 Task: Open Card User Feedback Review in Board Data Visualization Platforms and Tools to Workspace Cybersecurity Services and add a team member Softage.3@softage.net, a label Red, a checklist Solidity Programming, an attachment from your google drive, a color Red and finally, add a card description 'Plan and execute company team-building retreat with a focus on team alignment' and a comment 'Its important to ensure that this task aligns with our overall project goals as it is part of a larger project.'. Add a start date 'Jan 07, 1900' with a due date 'Jan 14, 1900'
Action: Mouse moved to (965, 497)
Screenshot: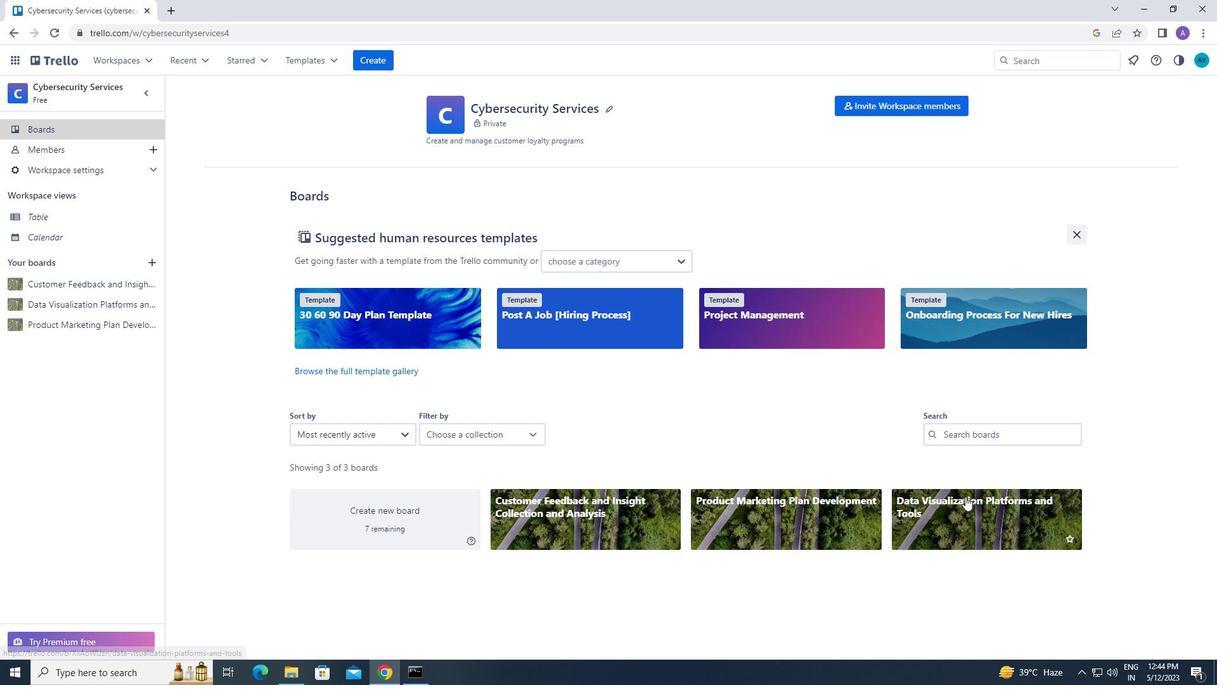 
Action: Mouse pressed left at (965, 497)
Screenshot: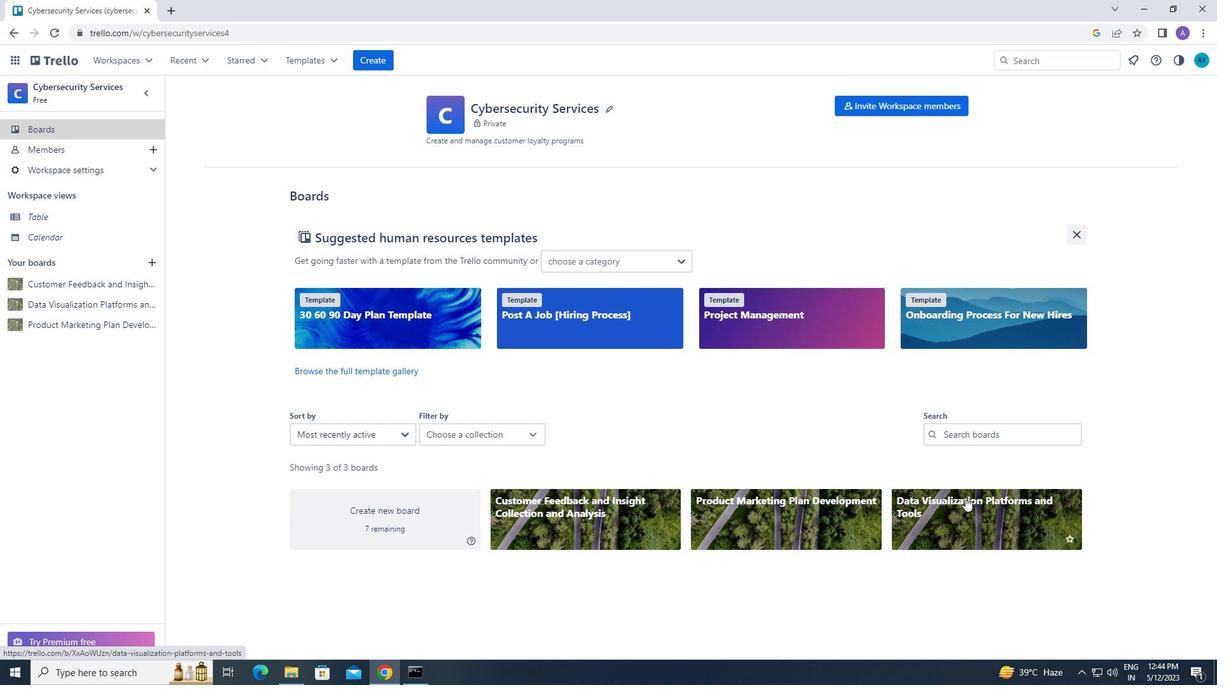
Action: Mouse moved to (620, 157)
Screenshot: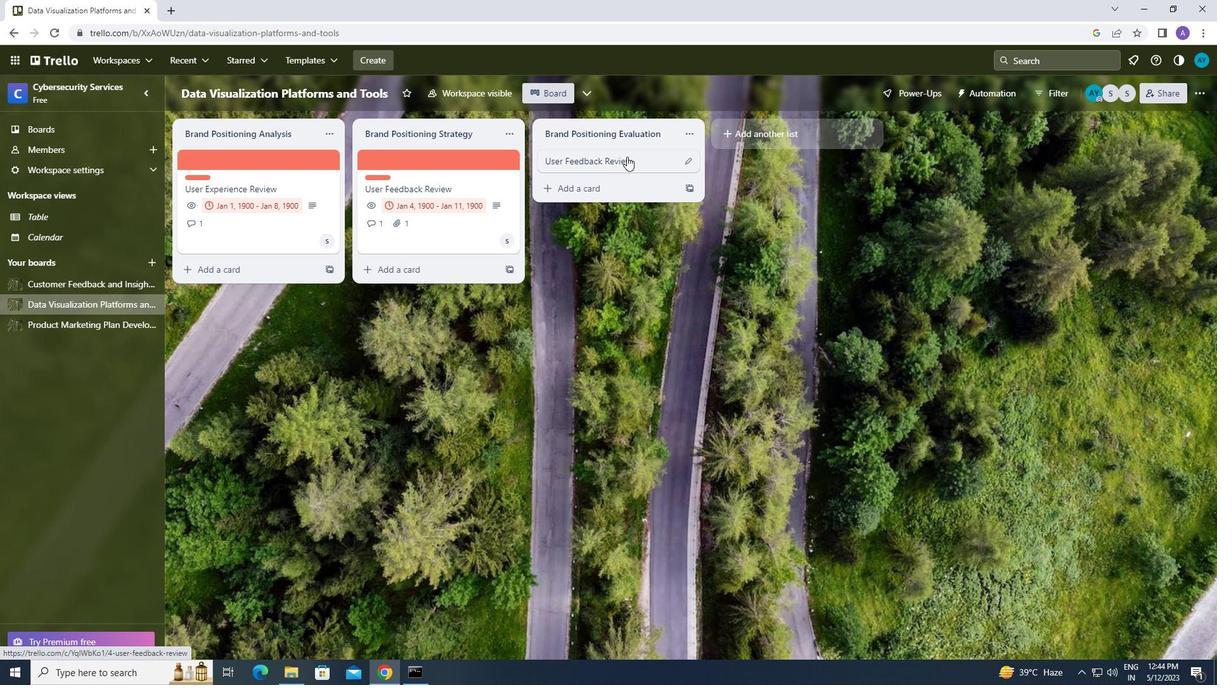 
Action: Mouse pressed left at (620, 157)
Screenshot: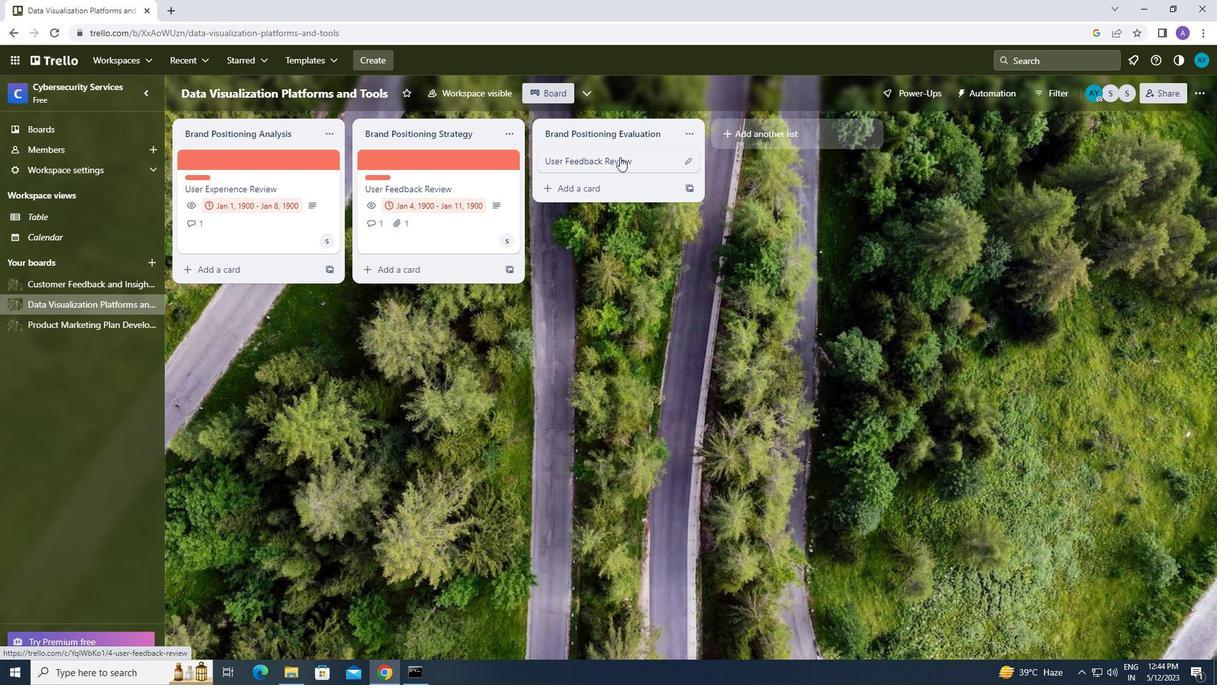 
Action: Mouse moved to (760, 203)
Screenshot: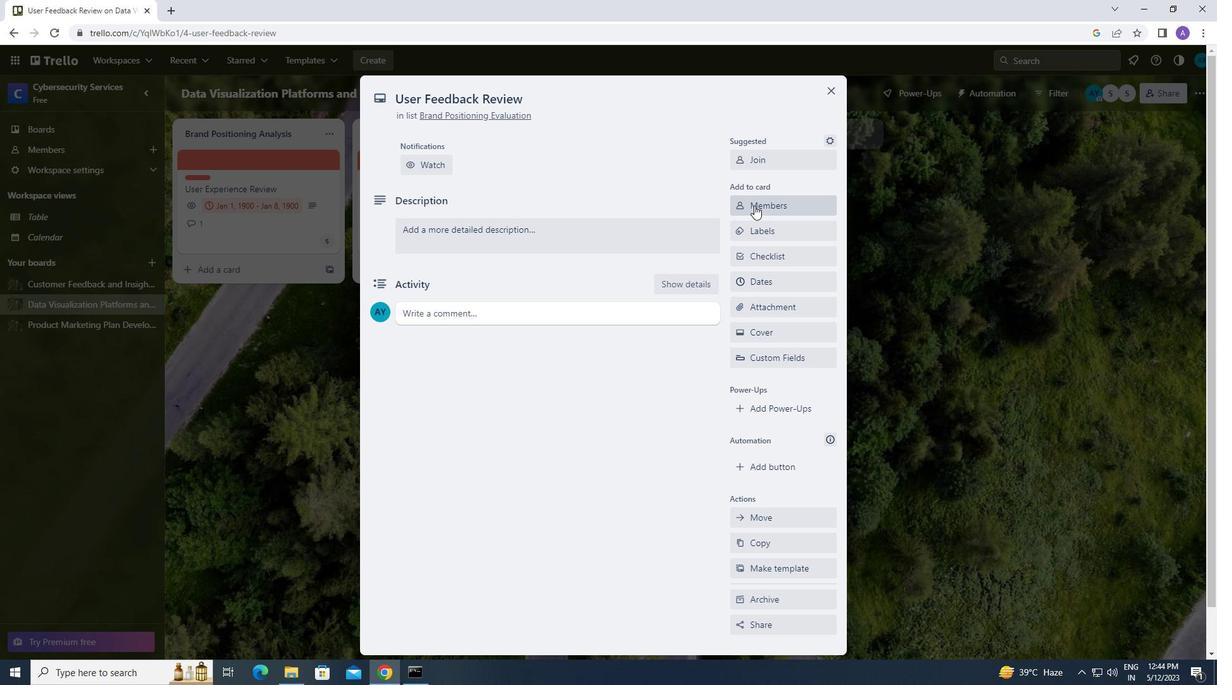 
Action: Mouse pressed left at (760, 203)
Screenshot: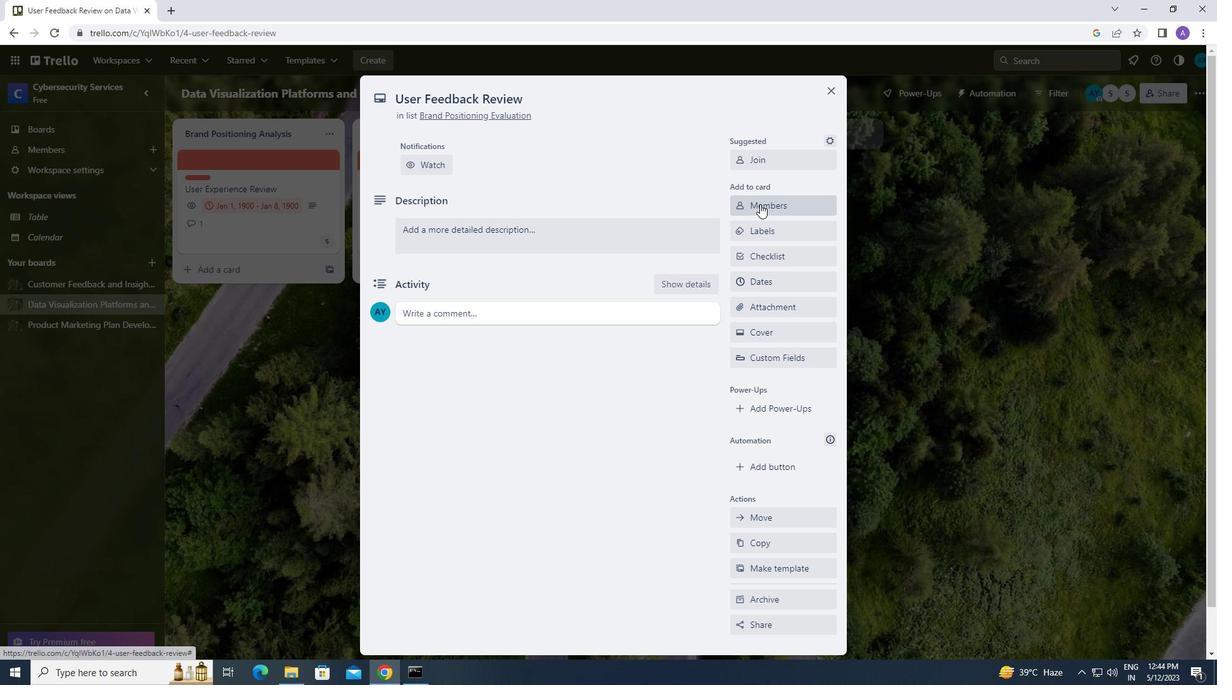 
Action: Mouse moved to (759, 256)
Screenshot: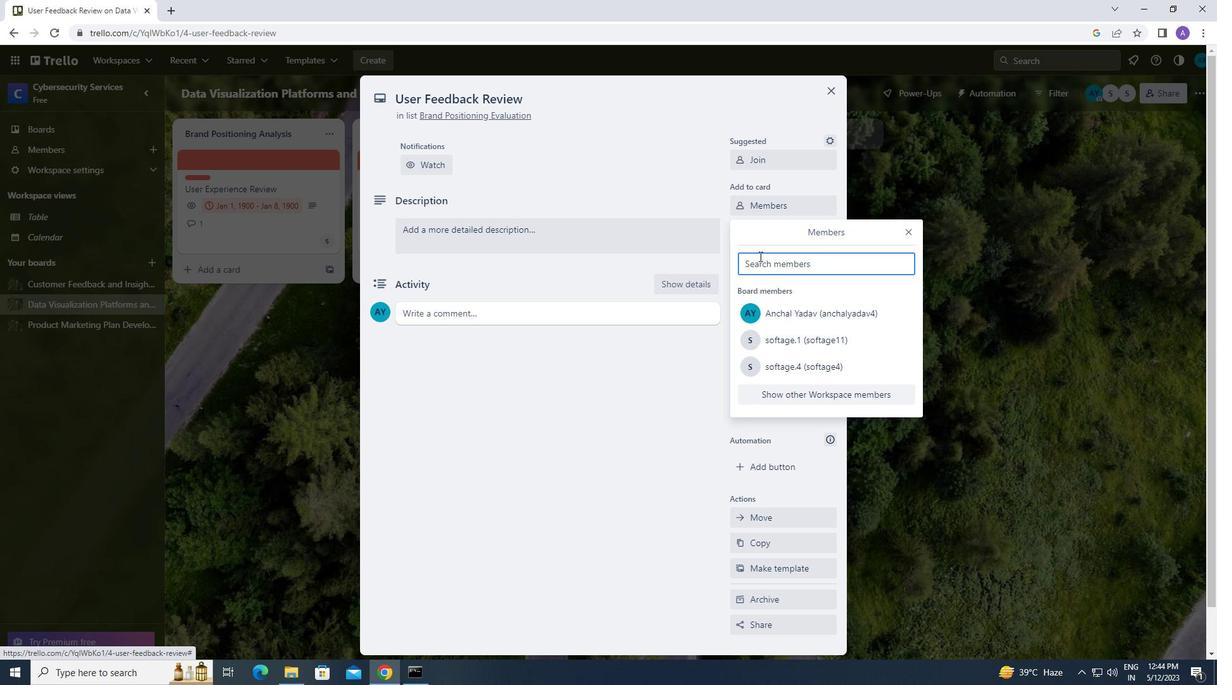 
Action: Mouse pressed left at (759, 256)
Screenshot: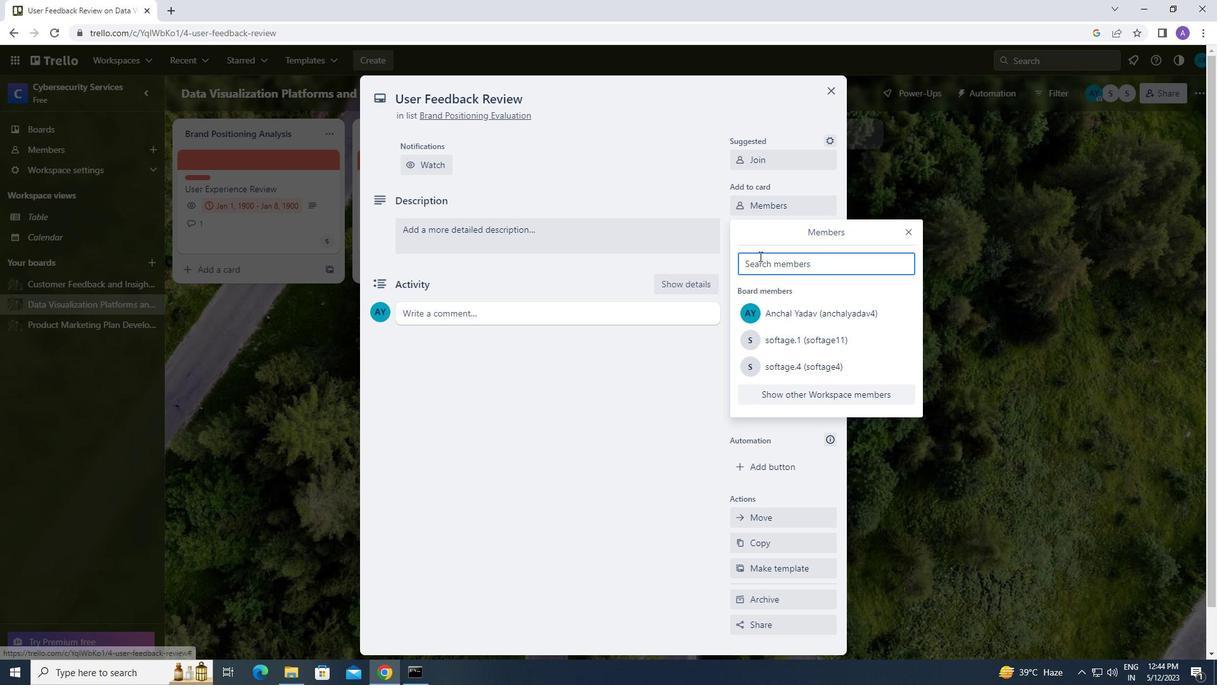 
Action: Key pressed <Key.caps_lock>s<Key.caps_lock><Key.backspace><Key.caps_lock>s<Key.caps_lock><Key.backspace>s<Key.caps_lock>oftage.3<Key.shift_r>2<Key.backspace><Key.shift_r>@softage.net
Screenshot: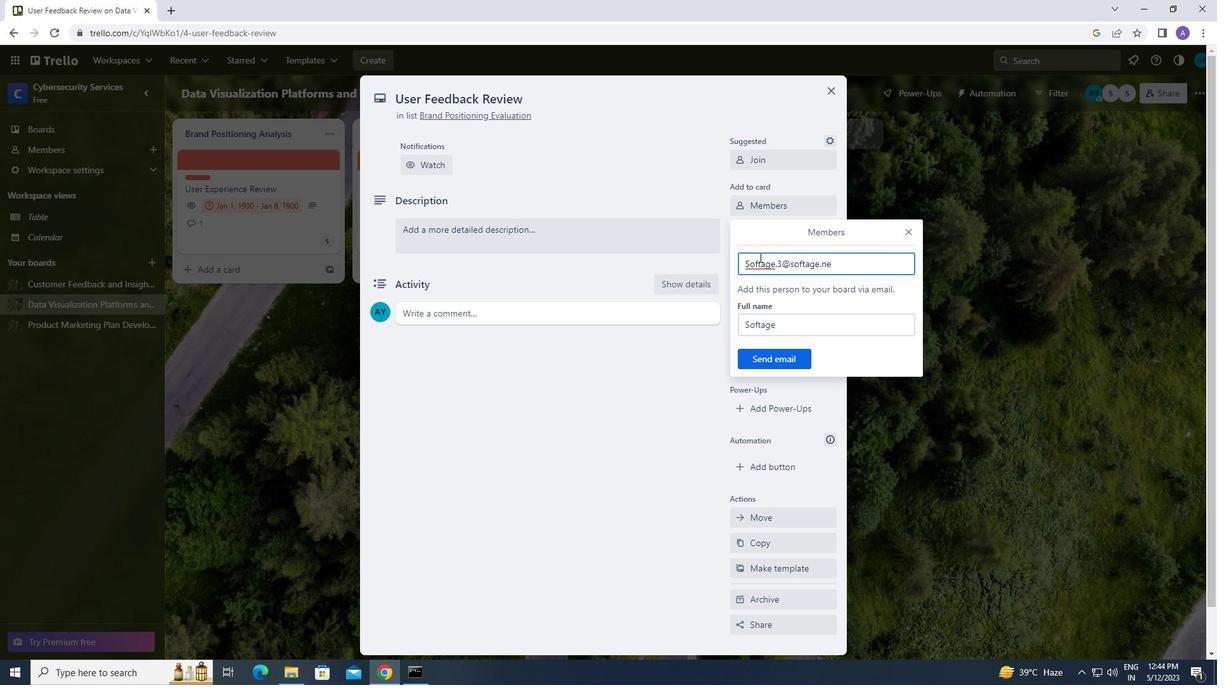 
Action: Mouse moved to (773, 357)
Screenshot: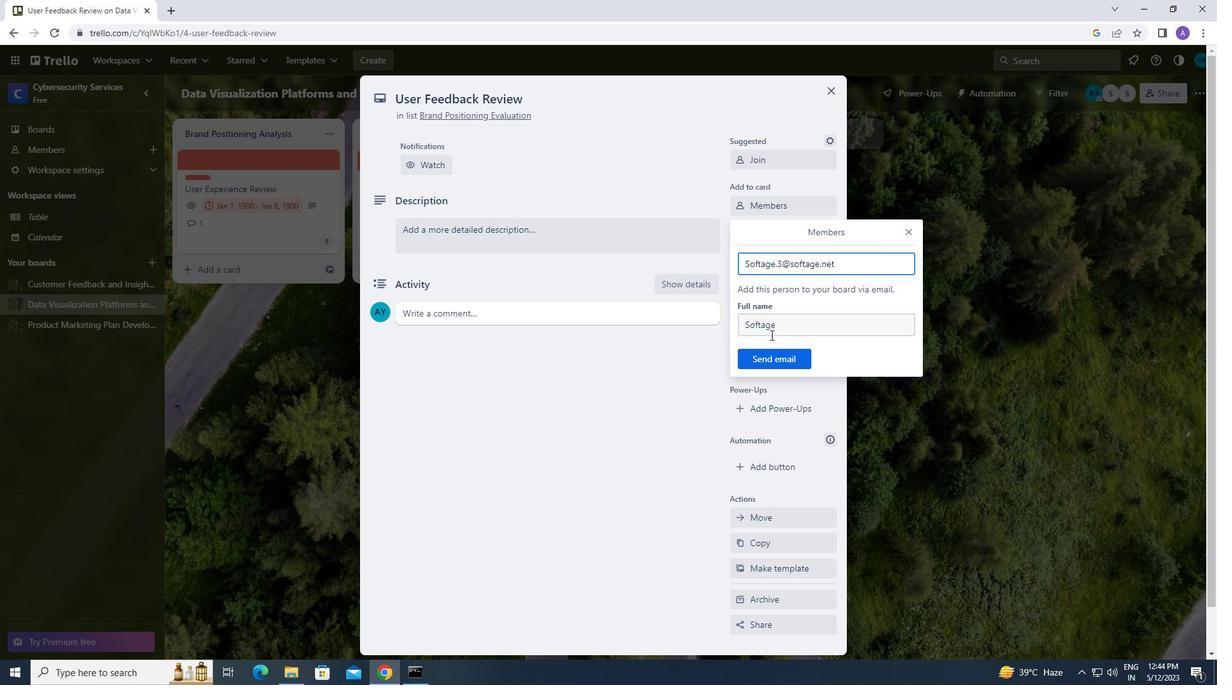 
Action: Mouse pressed left at (773, 357)
Screenshot: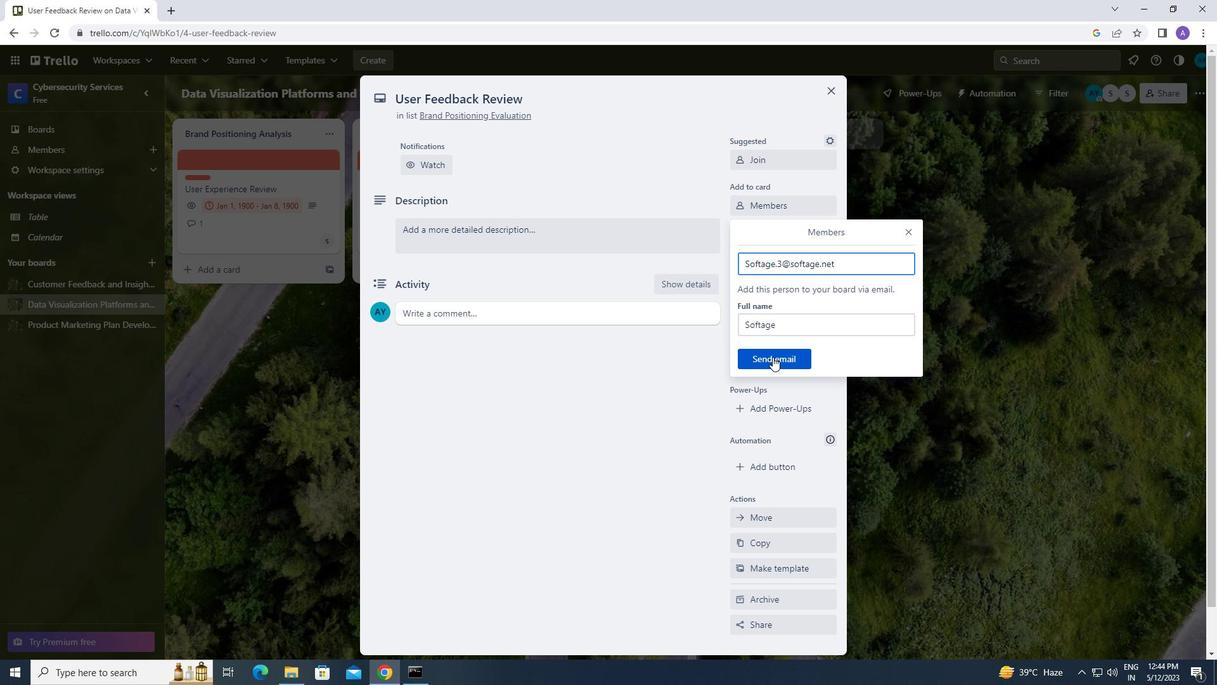 
Action: Mouse moved to (777, 230)
Screenshot: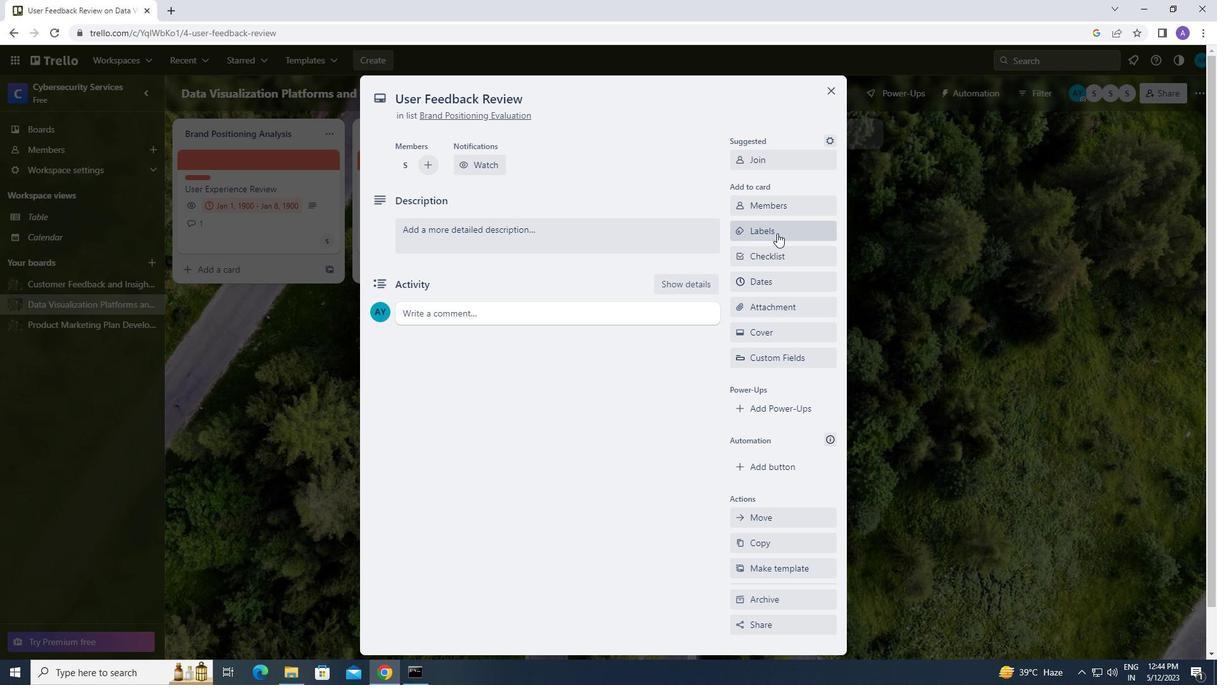 
Action: Mouse pressed left at (777, 230)
Screenshot: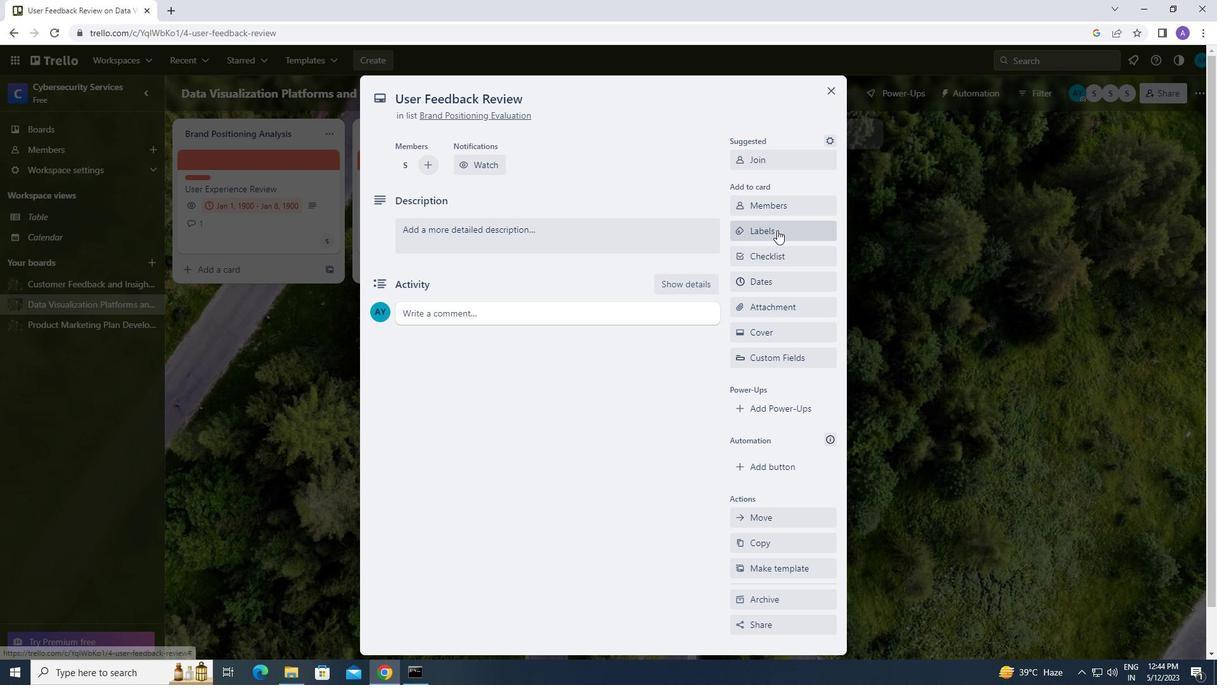 
Action: Mouse moved to (795, 485)
Screenshot: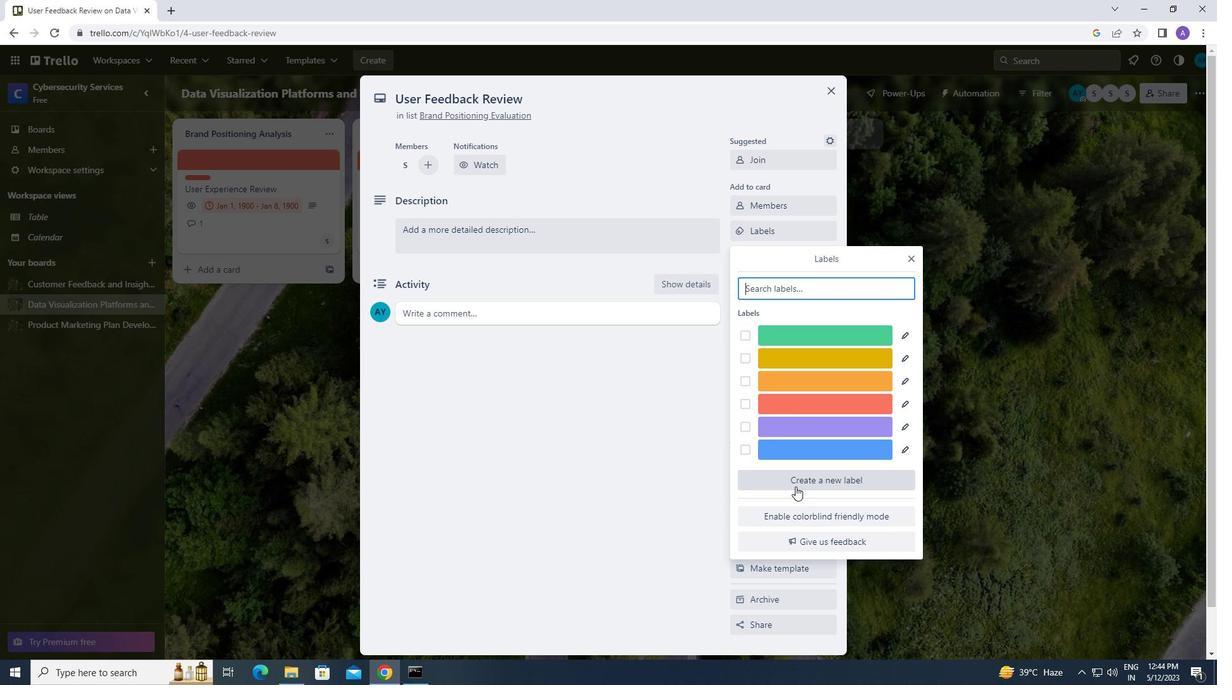 
Action: Mouse pressed left at (795, 485)
Screenshot: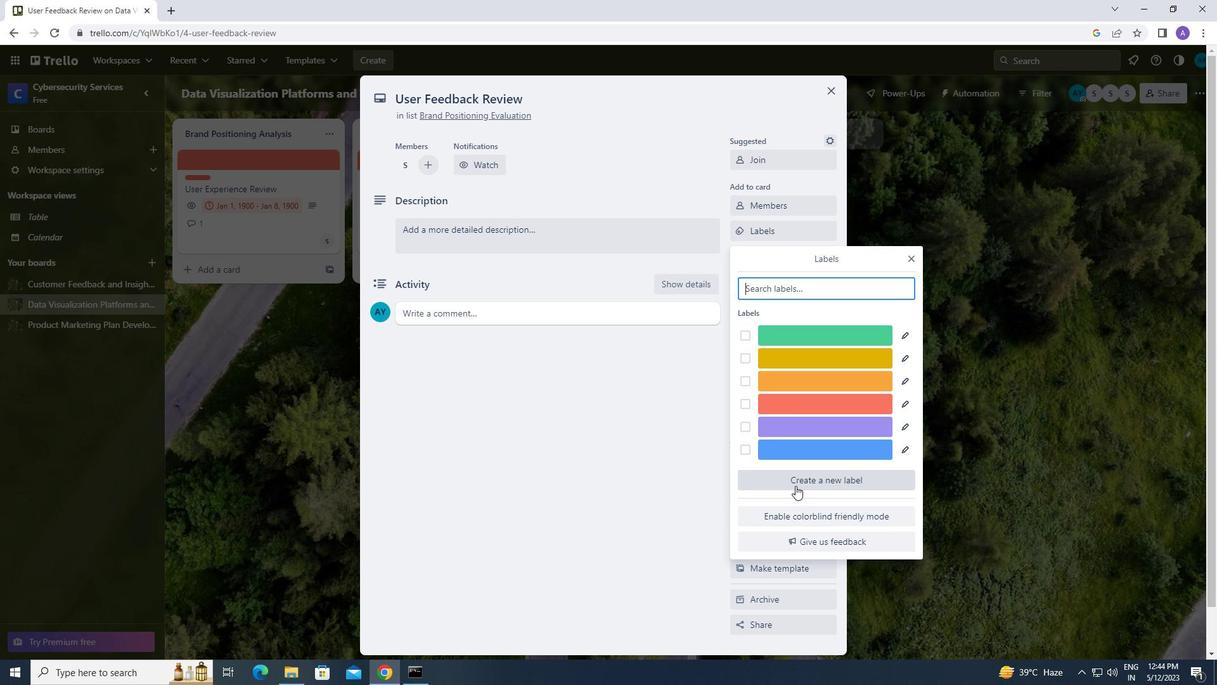 
Action: Mouse moved to (860, 443)
Screenshot: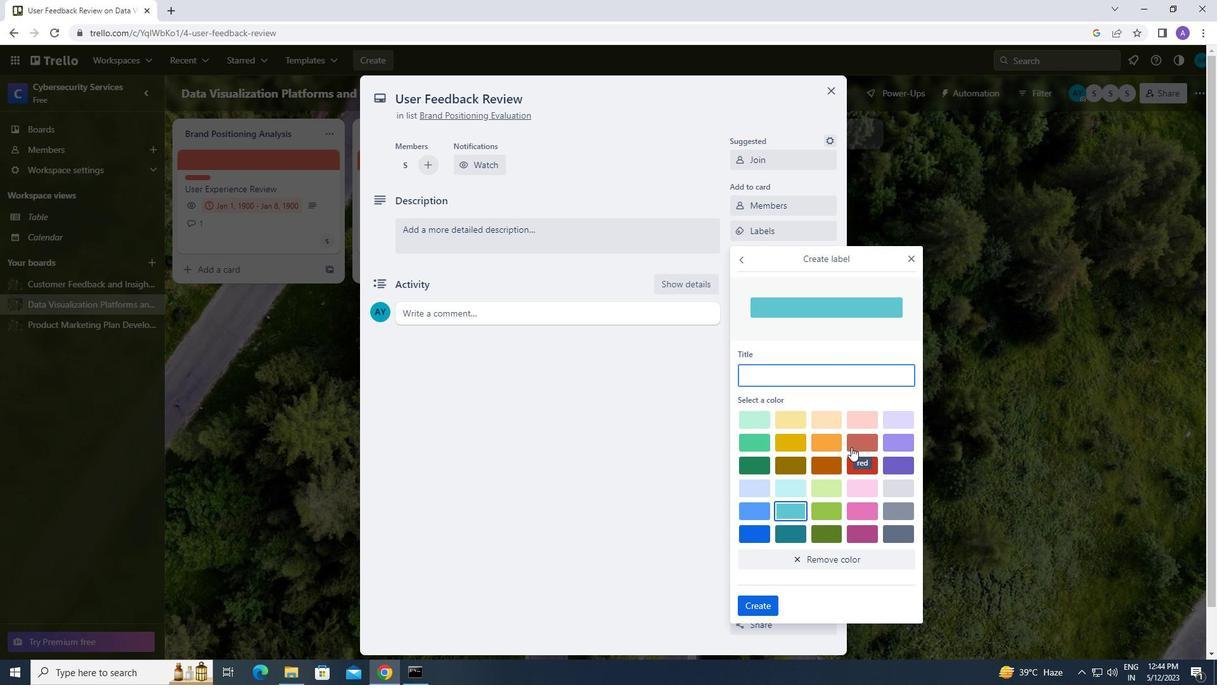 
Action: Mouse pressed left at (860, 443)
Screenshot: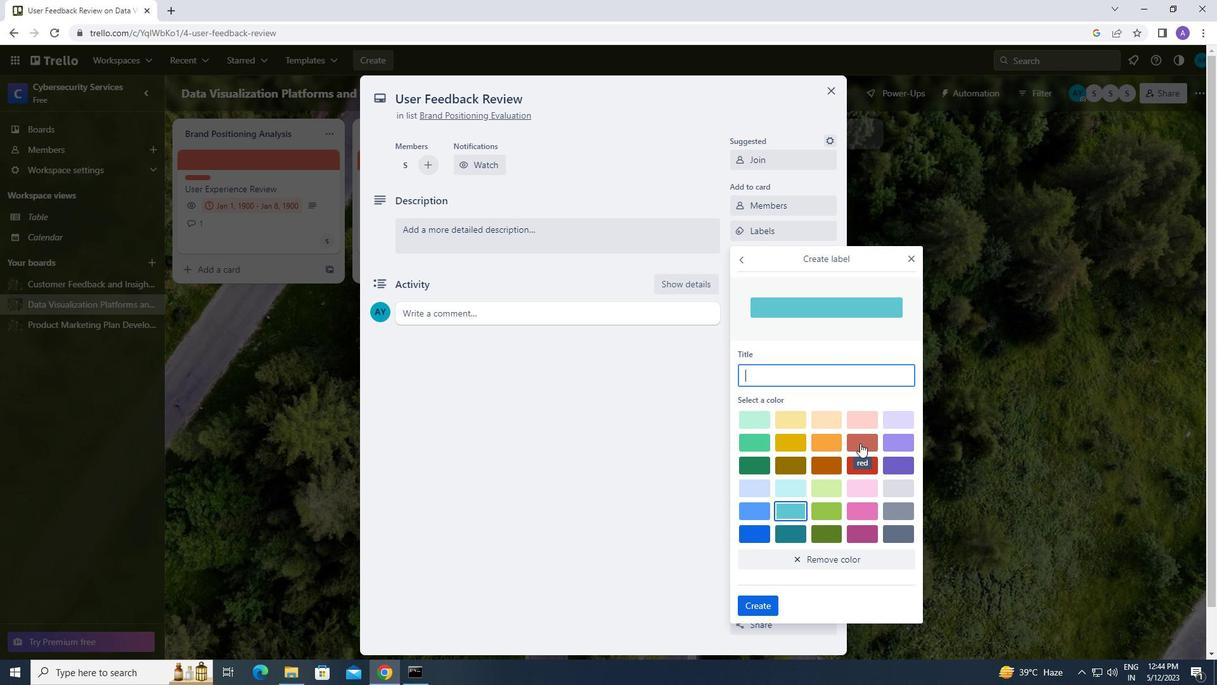 
Action: Mouse moved to (757, 599)
Screenshot: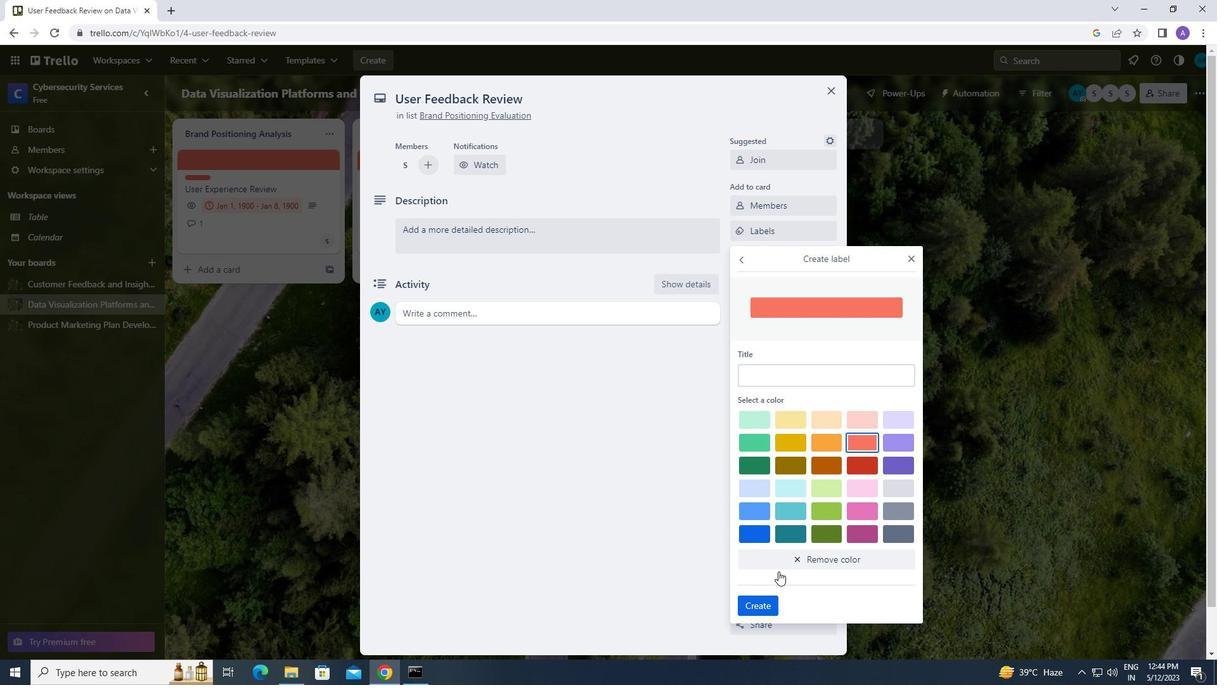 
Action: Mouse pressed left at (757, 599)
Screenshot: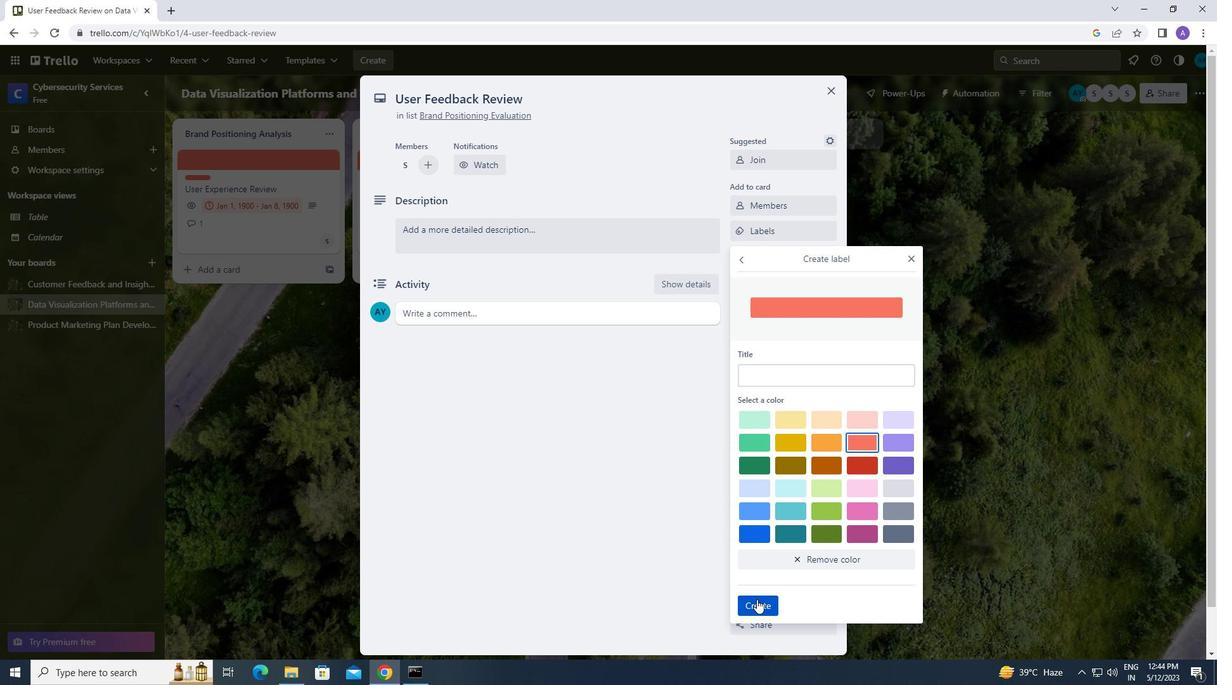 
Action: Mouse moved to (918, 254)
Screenshot: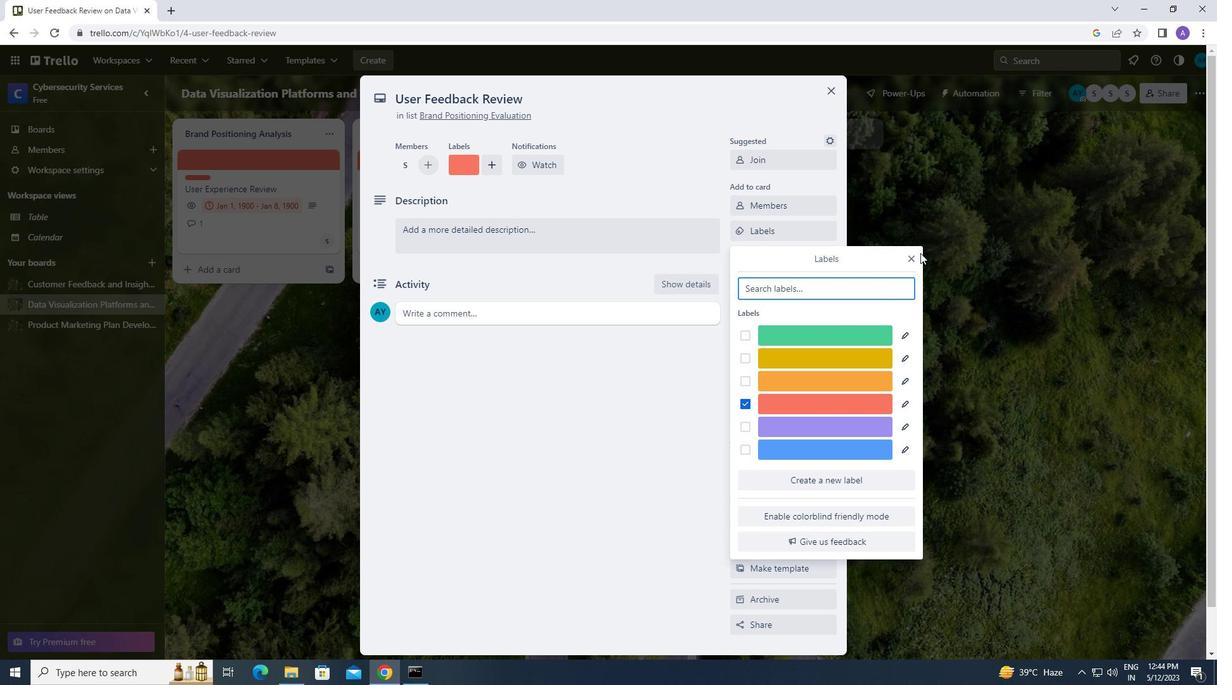 
Action: Mouse pressed left at (918, 254)
Screenshot: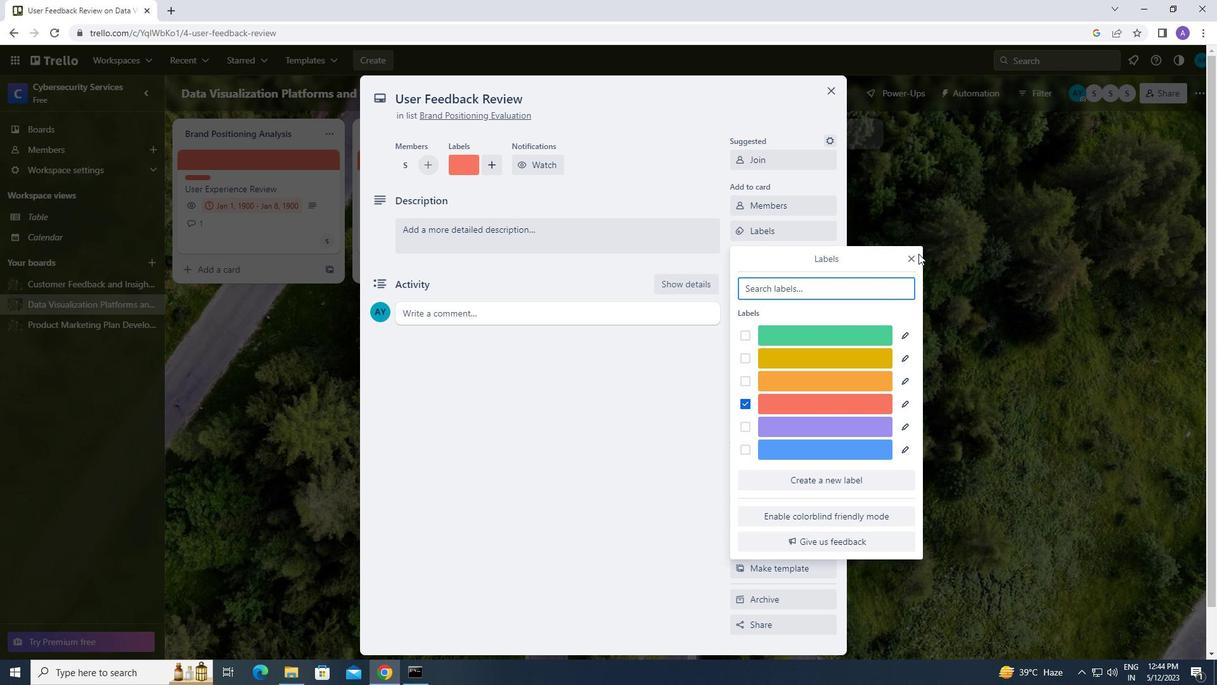 
Action: Mouse moved to (906, 257)
Screenshot: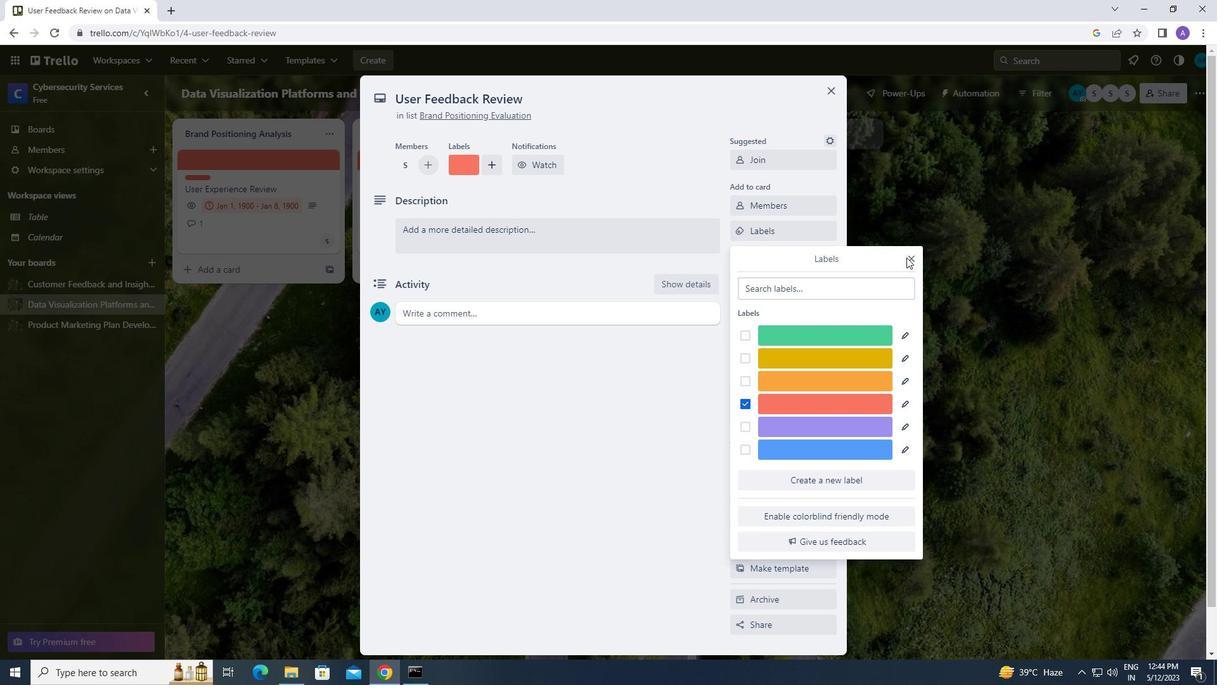 
Action: Mouse pressed left at (906, 257)
Screenshot: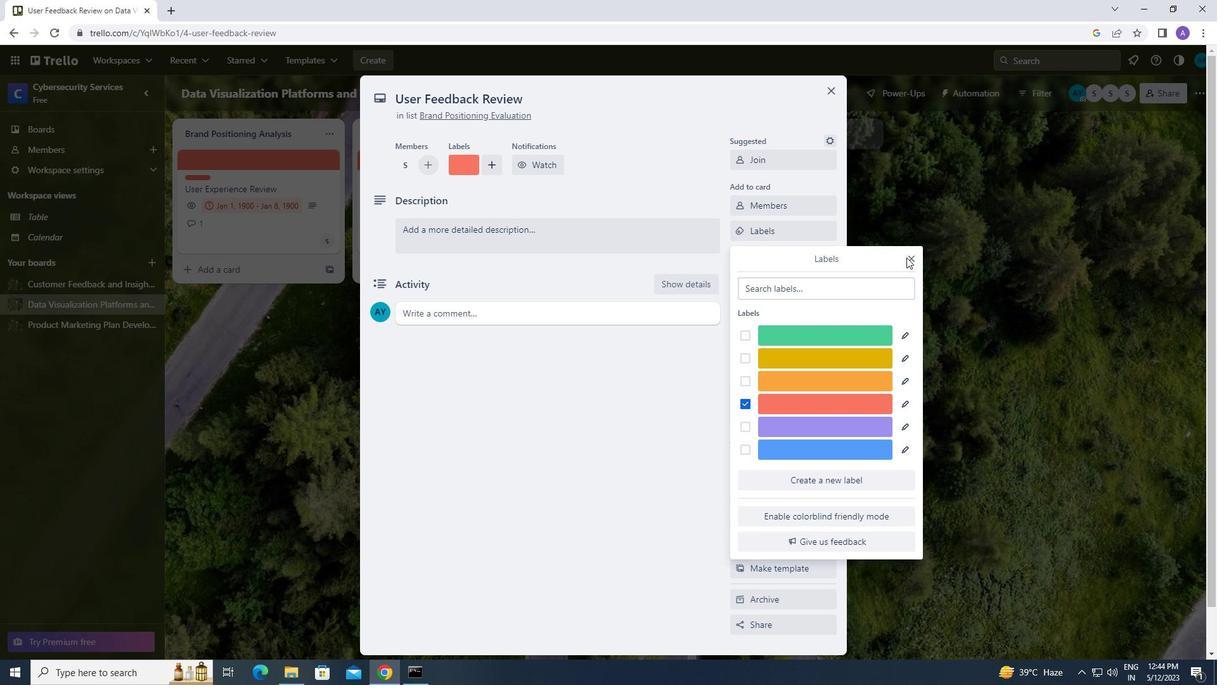 
Action: Mouse moved to (913, 255)
Screenshot: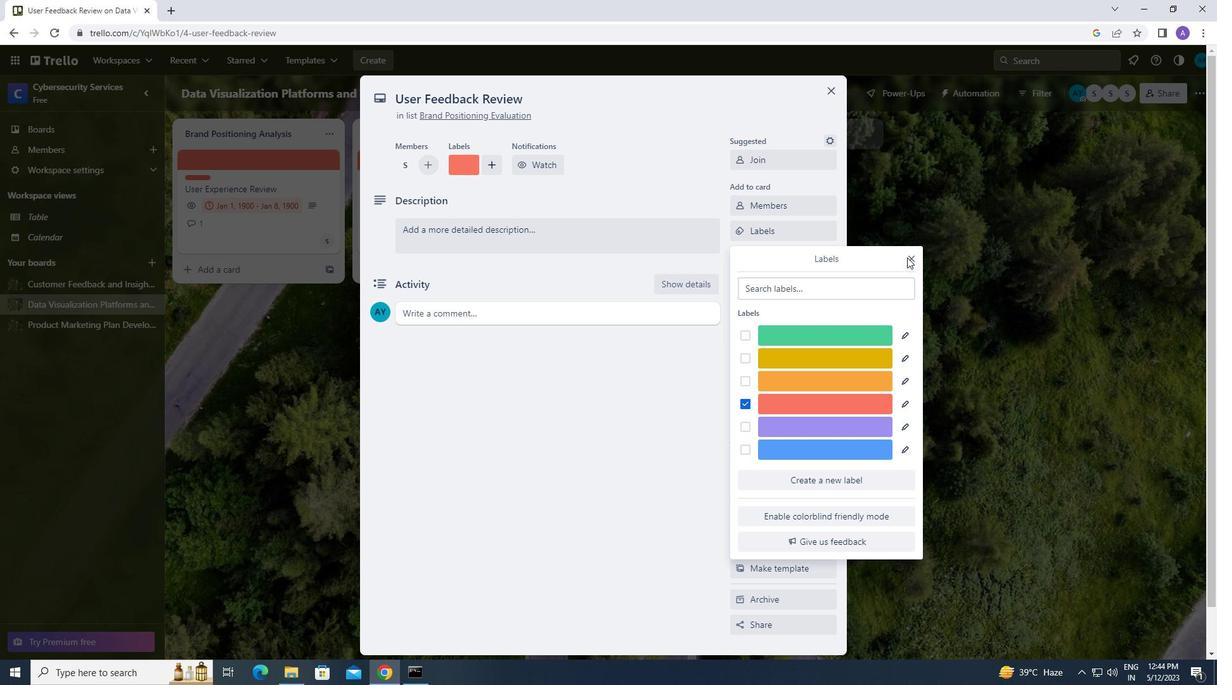 
Action: Mouse pressed left at (913, 255)
Screenshot: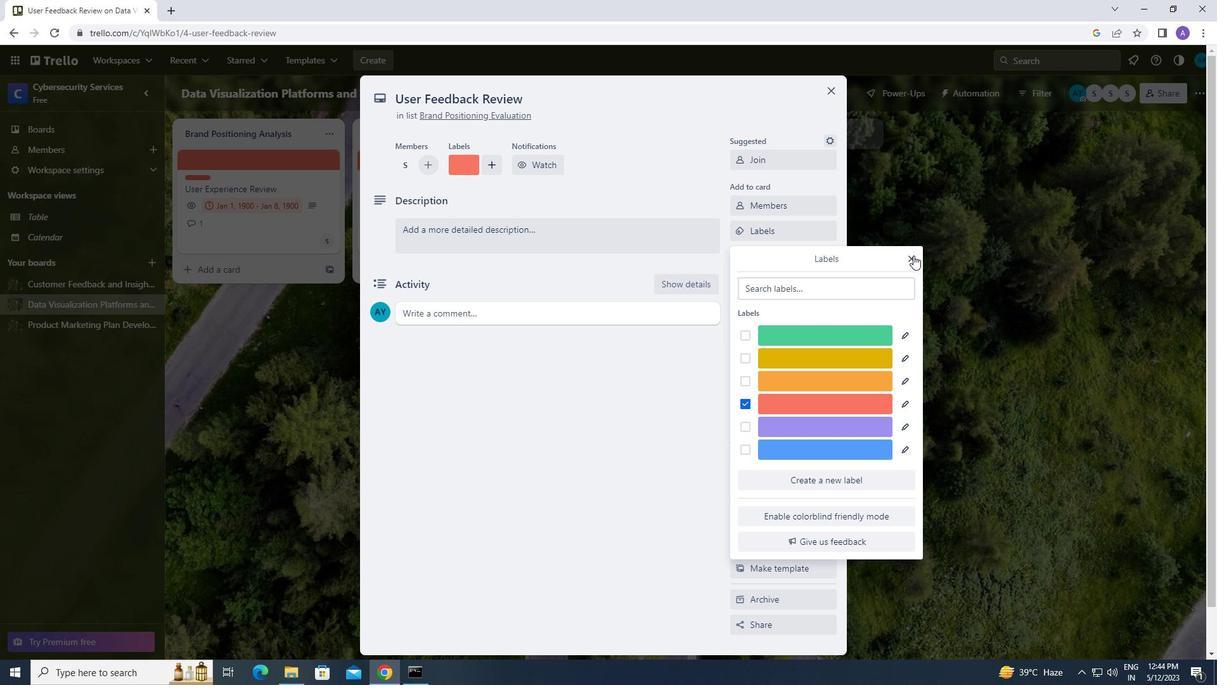 
Action: Mouse moved to (789, 253)
Screenshot: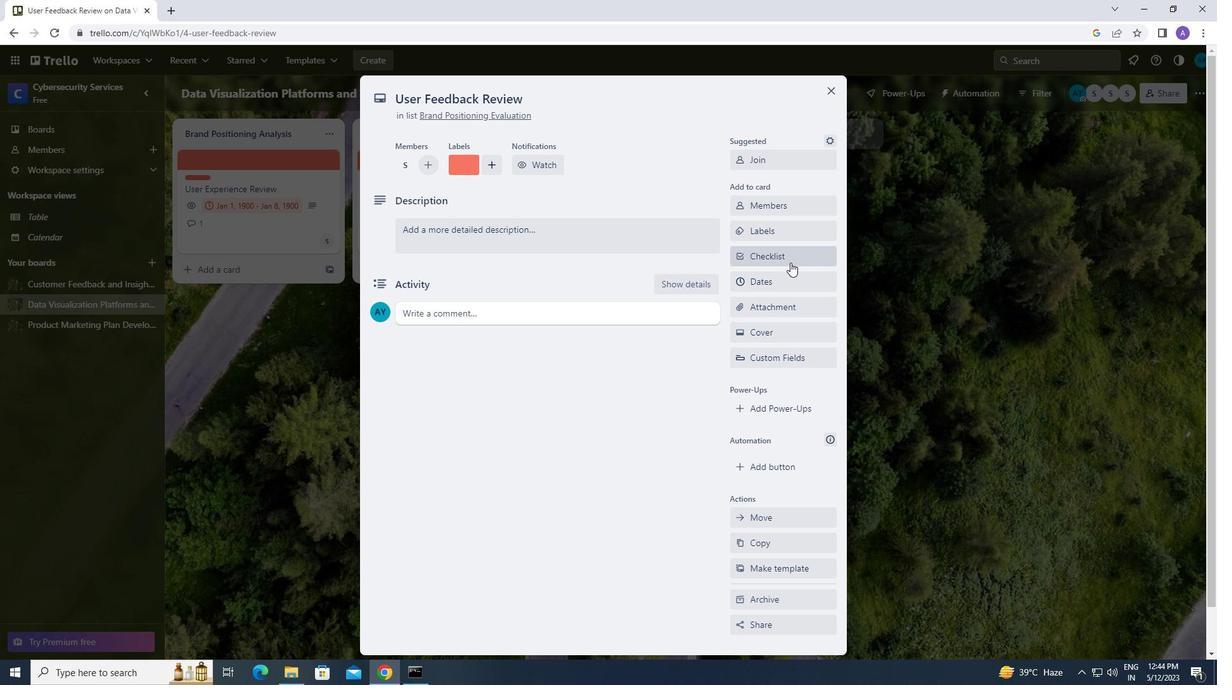 
Action: Mouse pressed left at (789, 253)
Screenshot: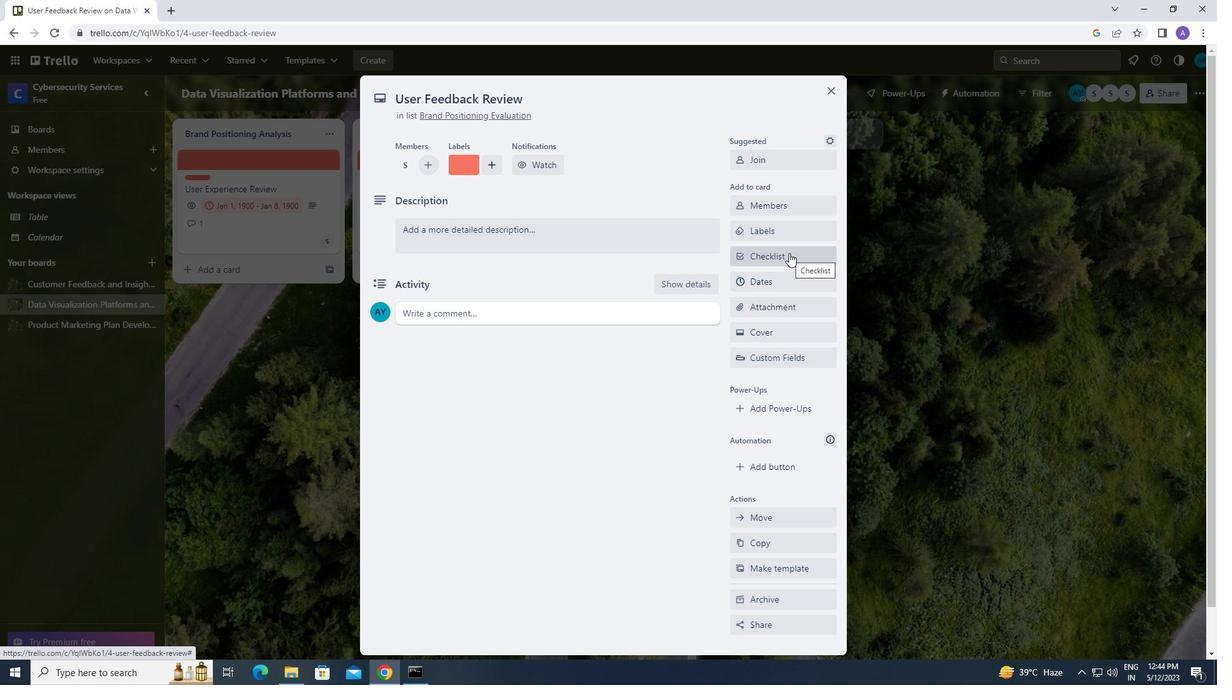 
Action: Mouse moved to (785, 332)
Screenshot: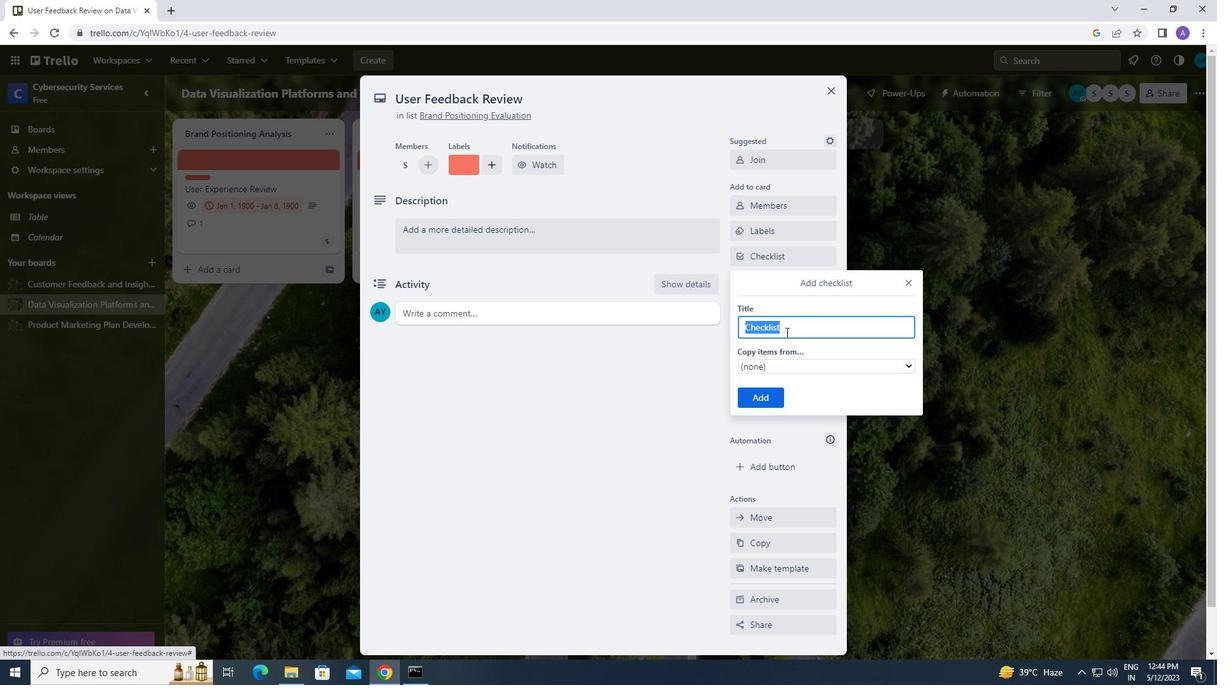 
Action: Key pressed <Key.caps_lock>s<Key.caps_lock>olidity<Key.space><Key.caps_lock>p<Key.caps_lock>rogramming
Screenshot: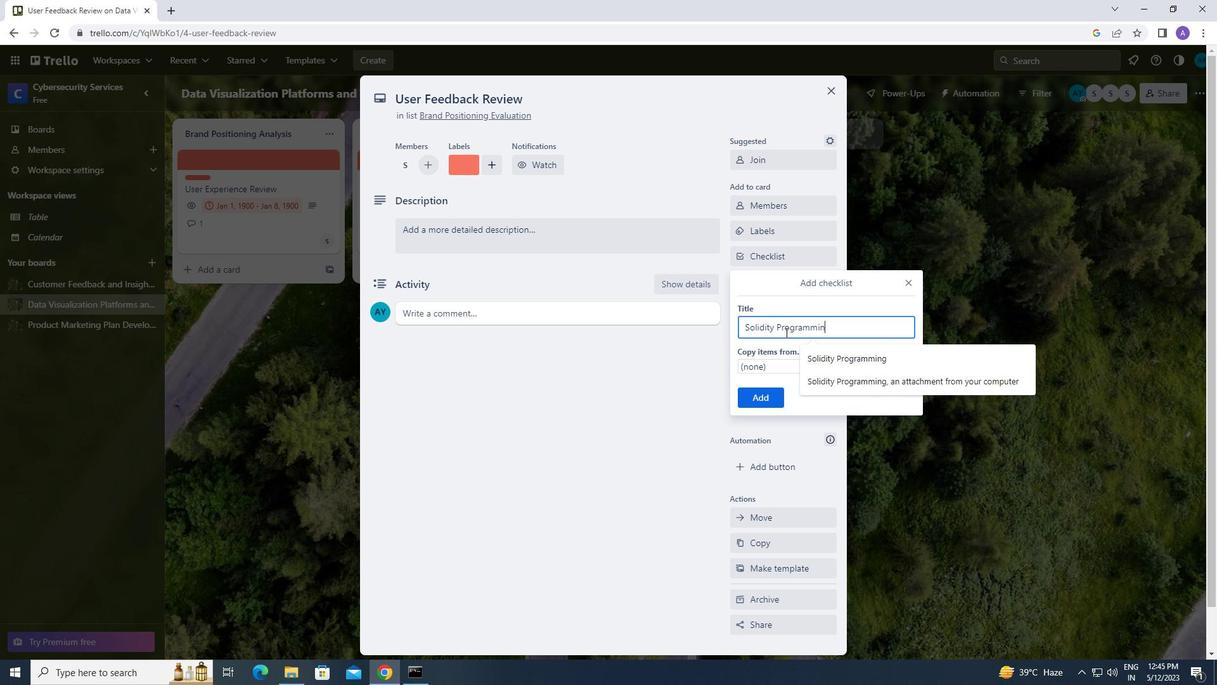 
Action: Mouse moved to (765, 395)
Screenshot: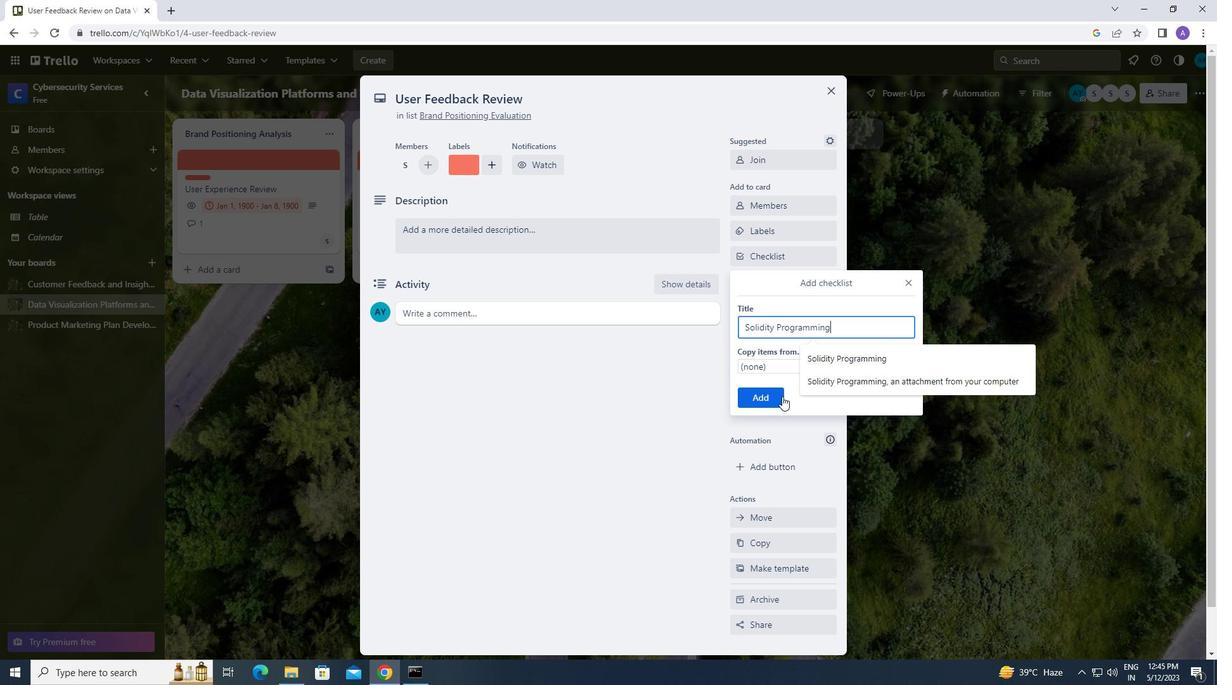 
Action: Mouse pressed left at (765, 395)
Screenshot: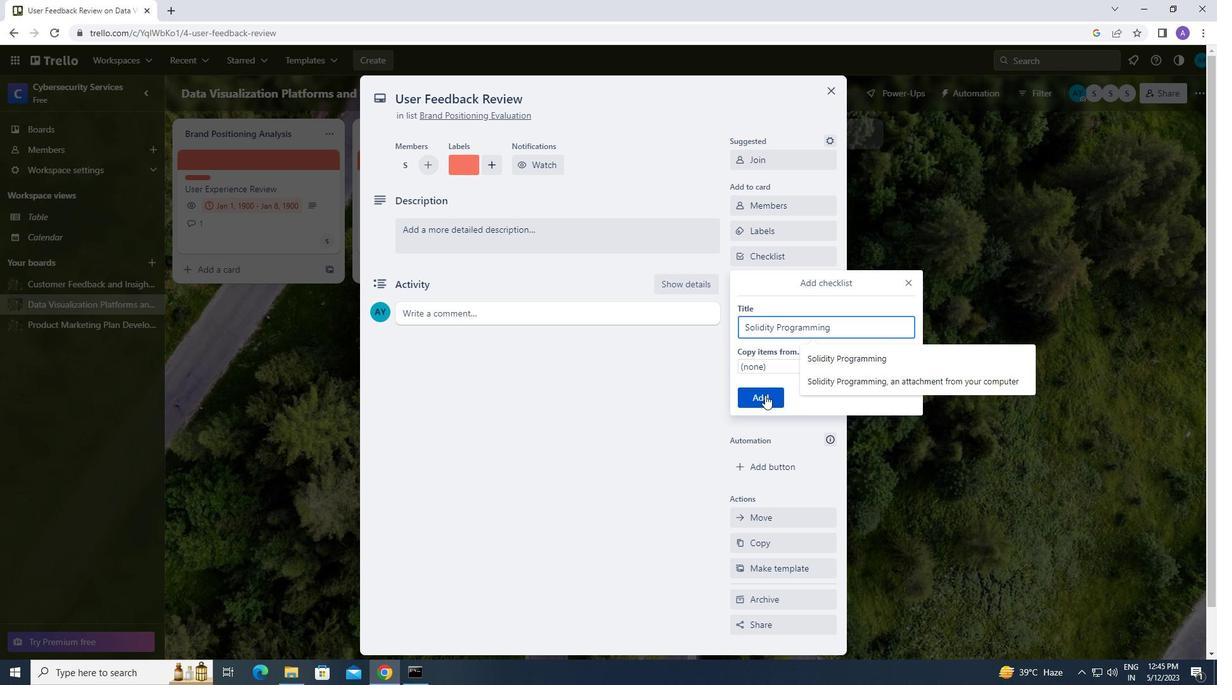 
Action: Mouse moved to (793, 287)
Screenshot: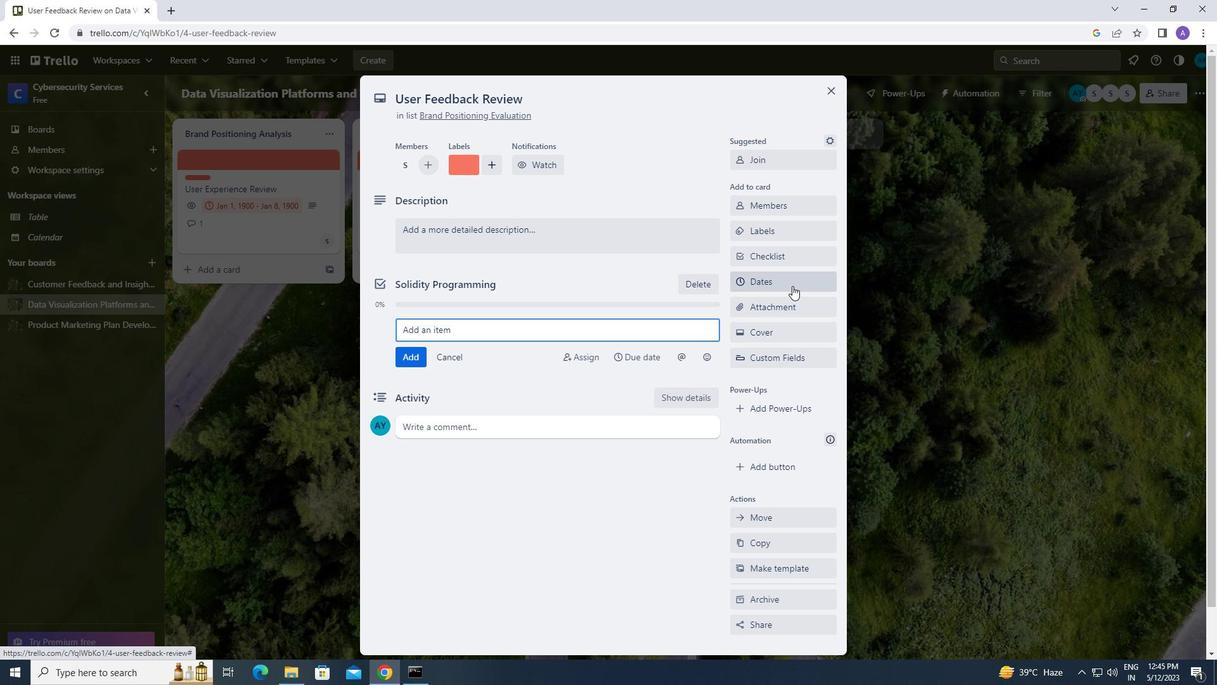 
Action: Mouse pressed left at (793, 287)
Screenshot: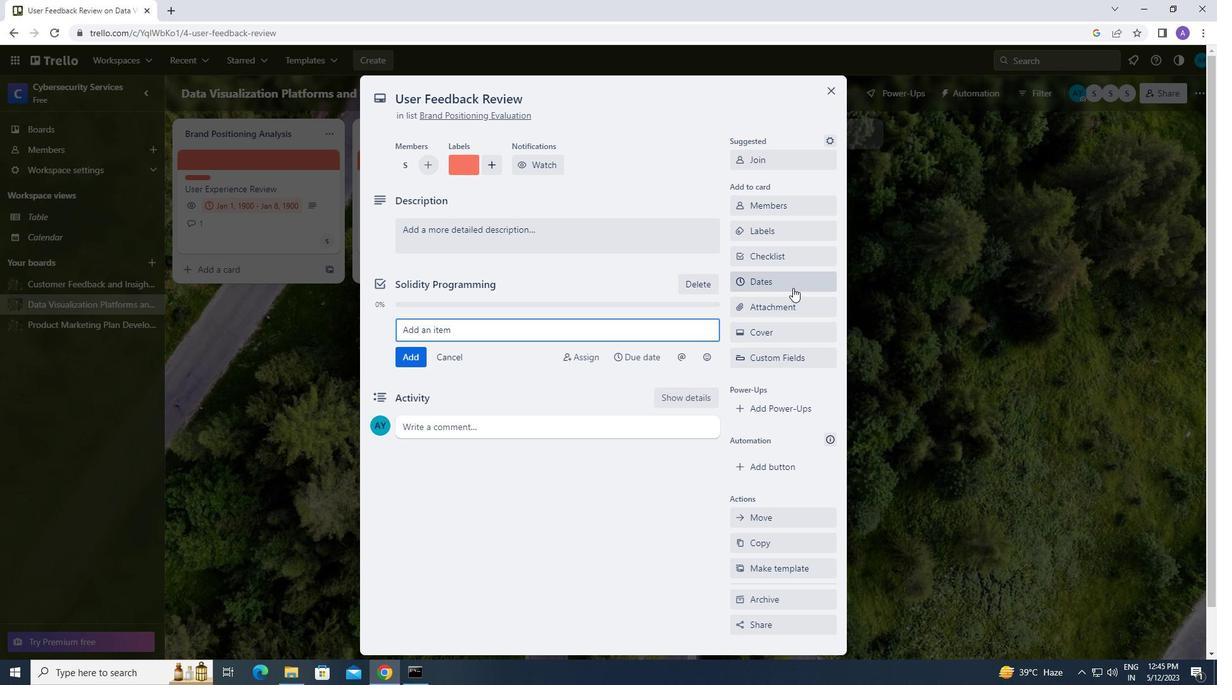 
Action: Mouse moved to (966, 468)
Screenshot: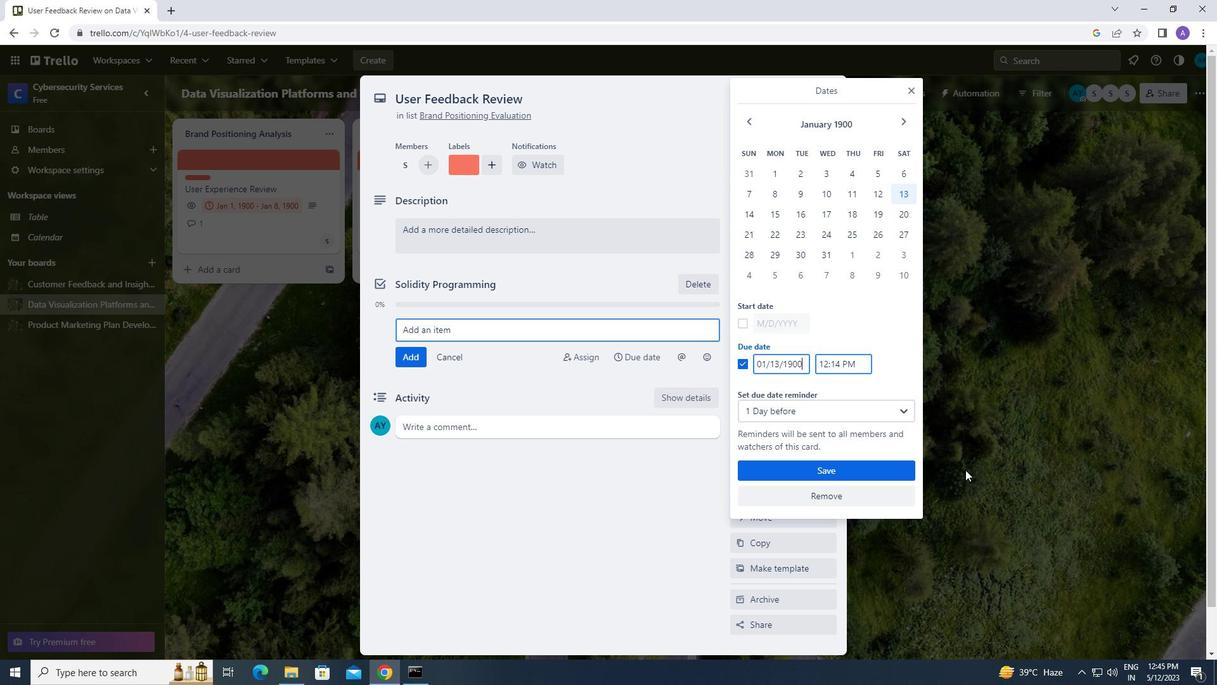 
Action: Mouse pressed left at (966, 468)
Screenshot: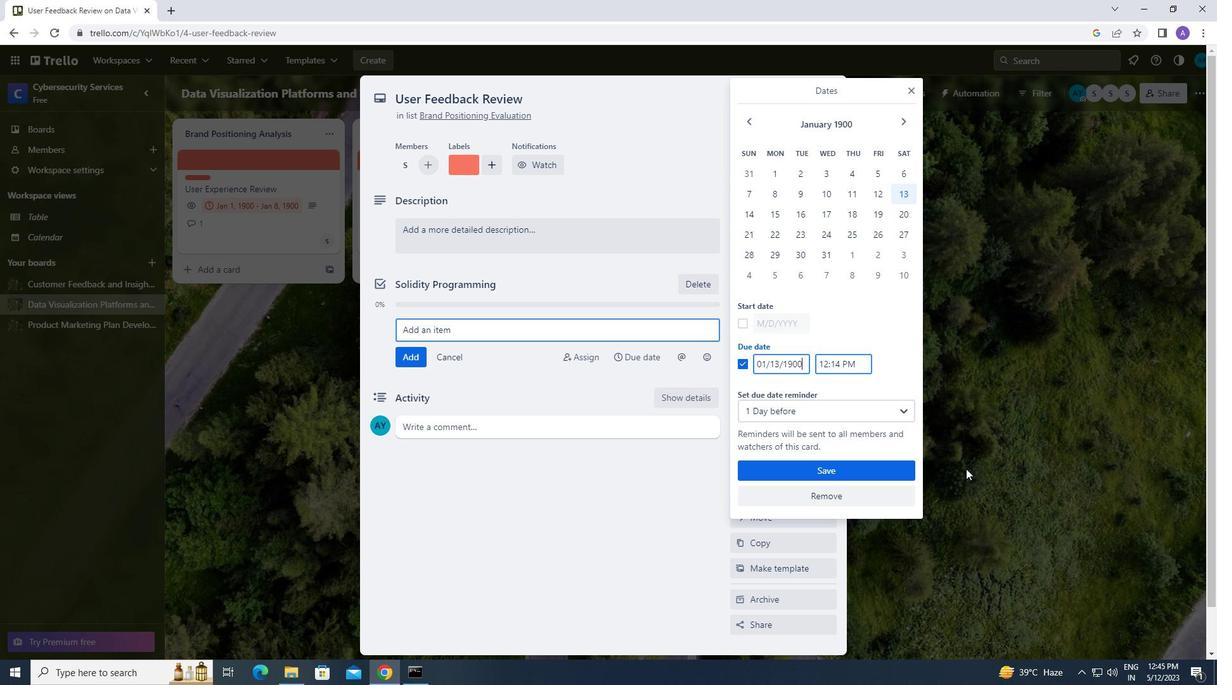 
Action: Mouse moved to (791, 308)
Screenshot: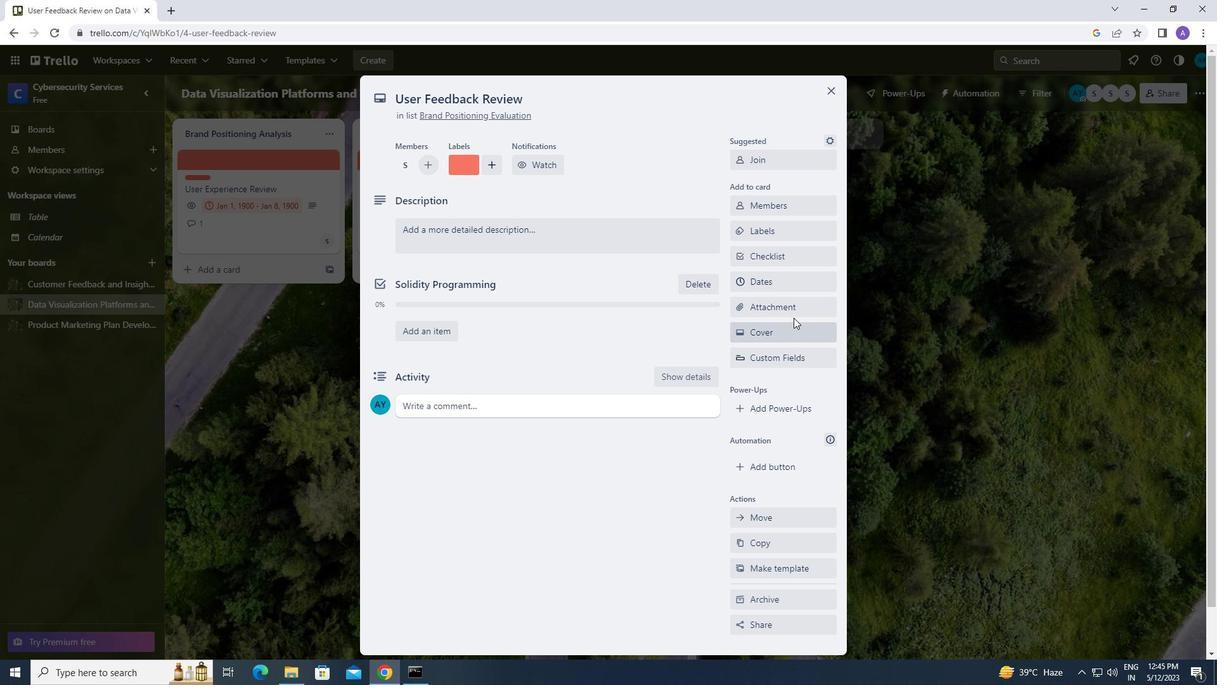 
Action: Mouse pressed left at (791, 308)
Screenshot: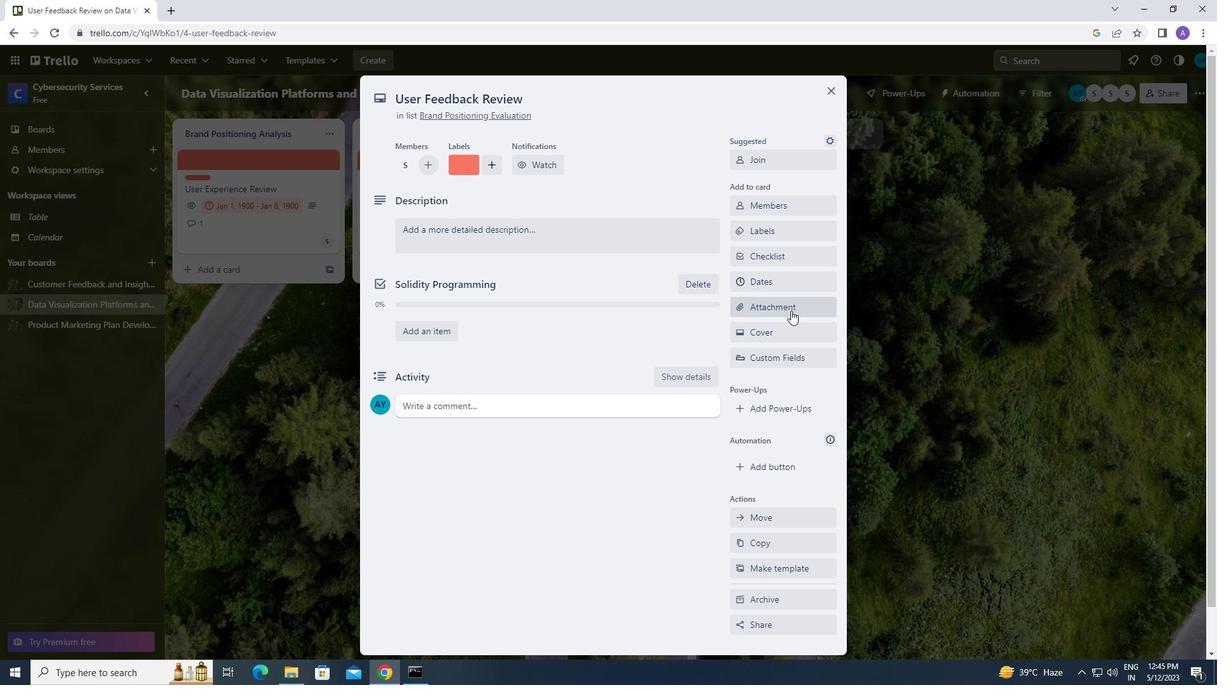 
Action: Mouse moved to (780, 404)
Screenshot: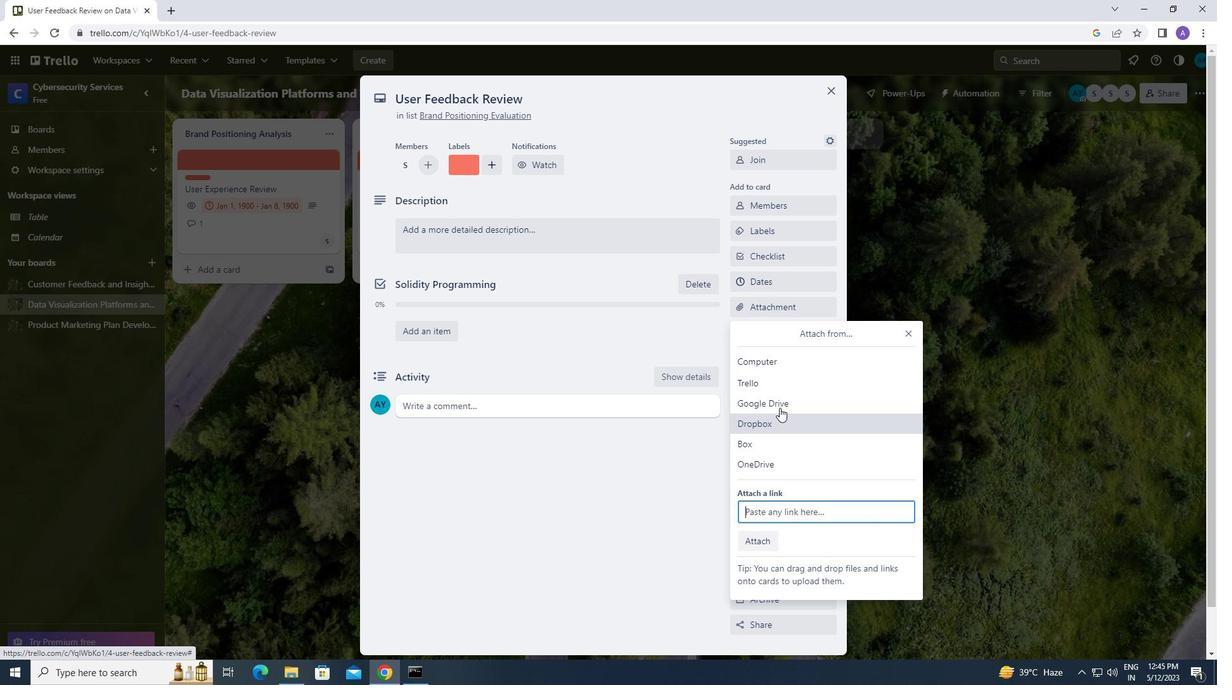 
Action: Mouse pressed left at (780, 404)
Screenshot: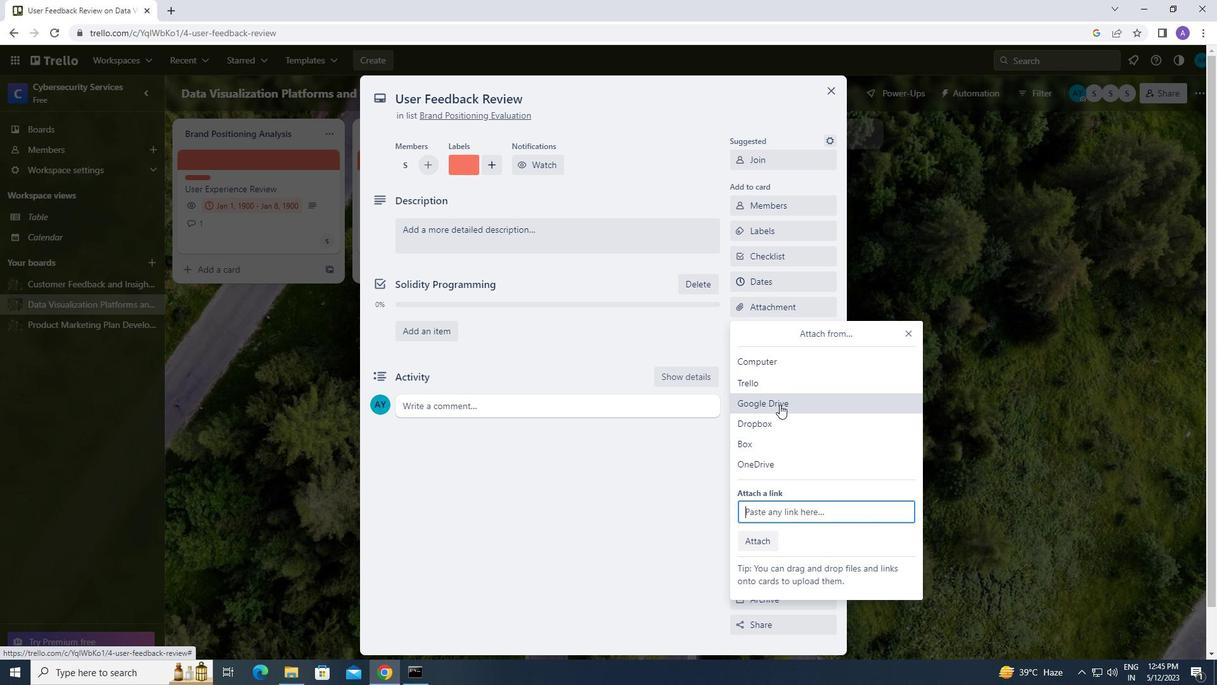 
Action: Mouse moved to (351, 353)
Screenshot: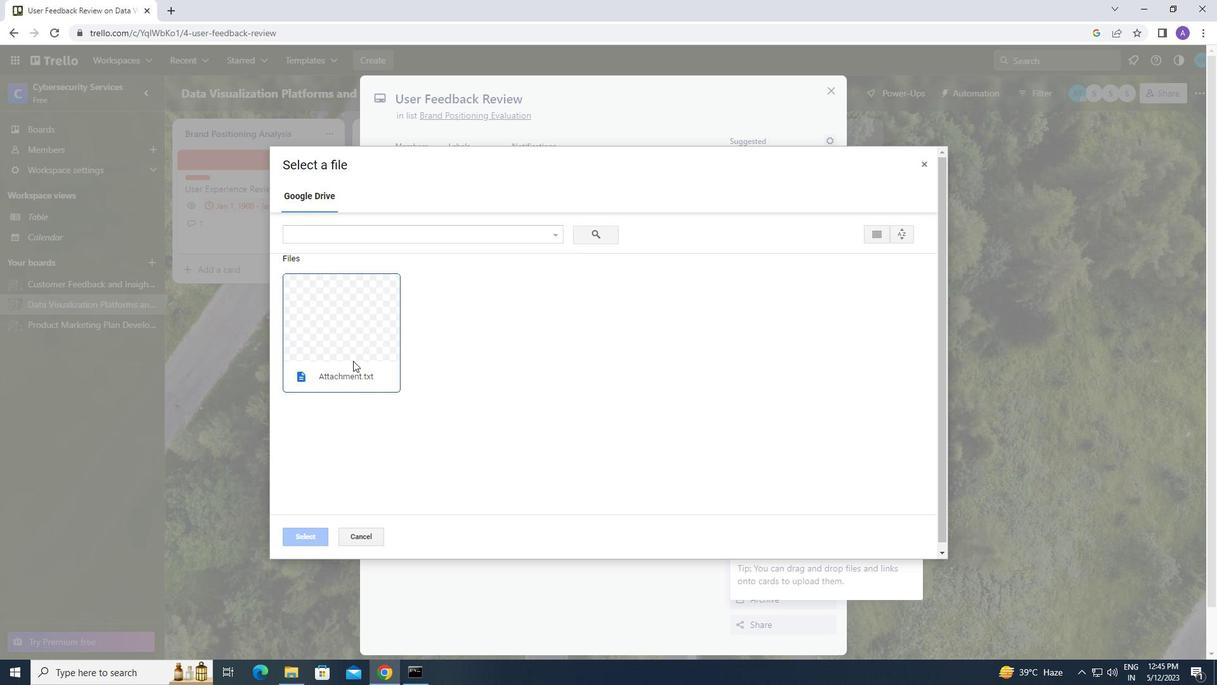
Action: Mouse pressed left at (351, 353)
Screenshot: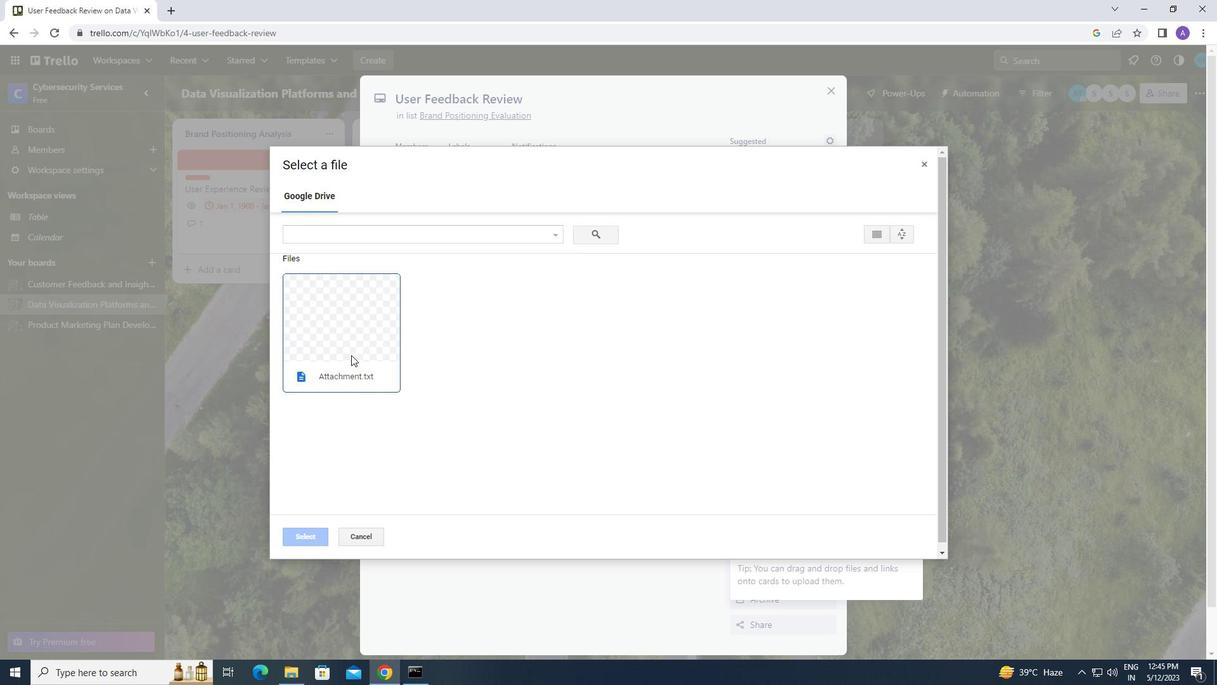 
Action: Mouse moved to (310, 534)
Screenshot: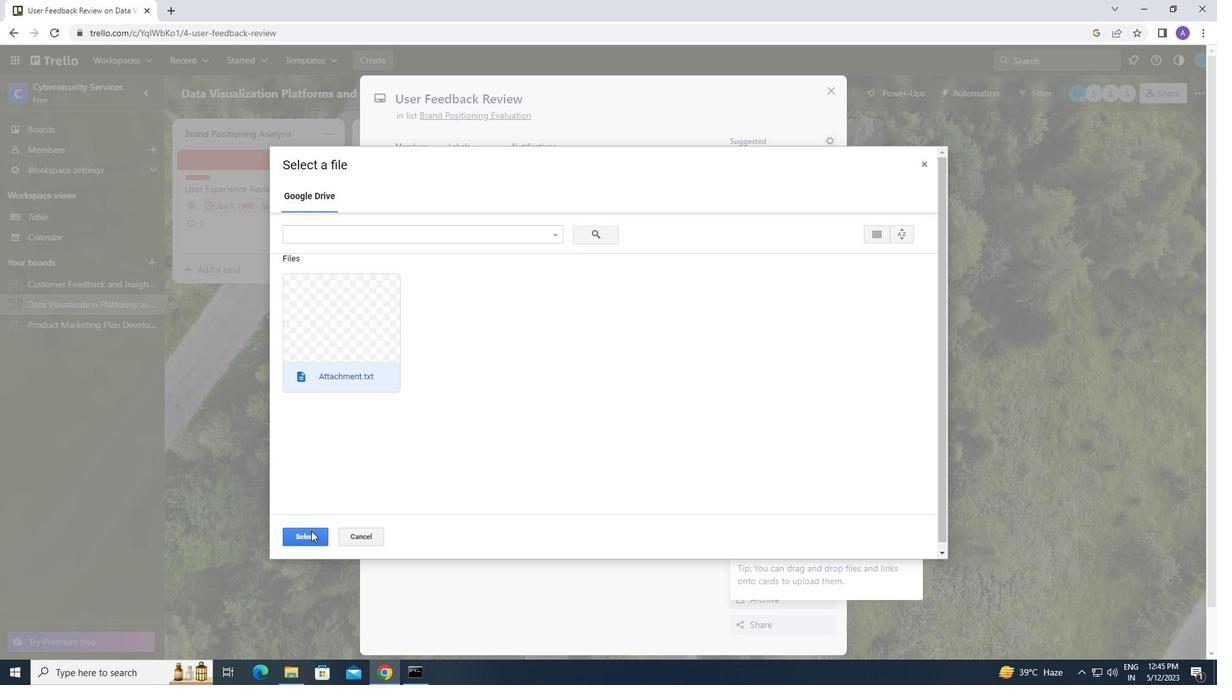 
Action: Mouse pressed left at (310, 534)
Screenshot: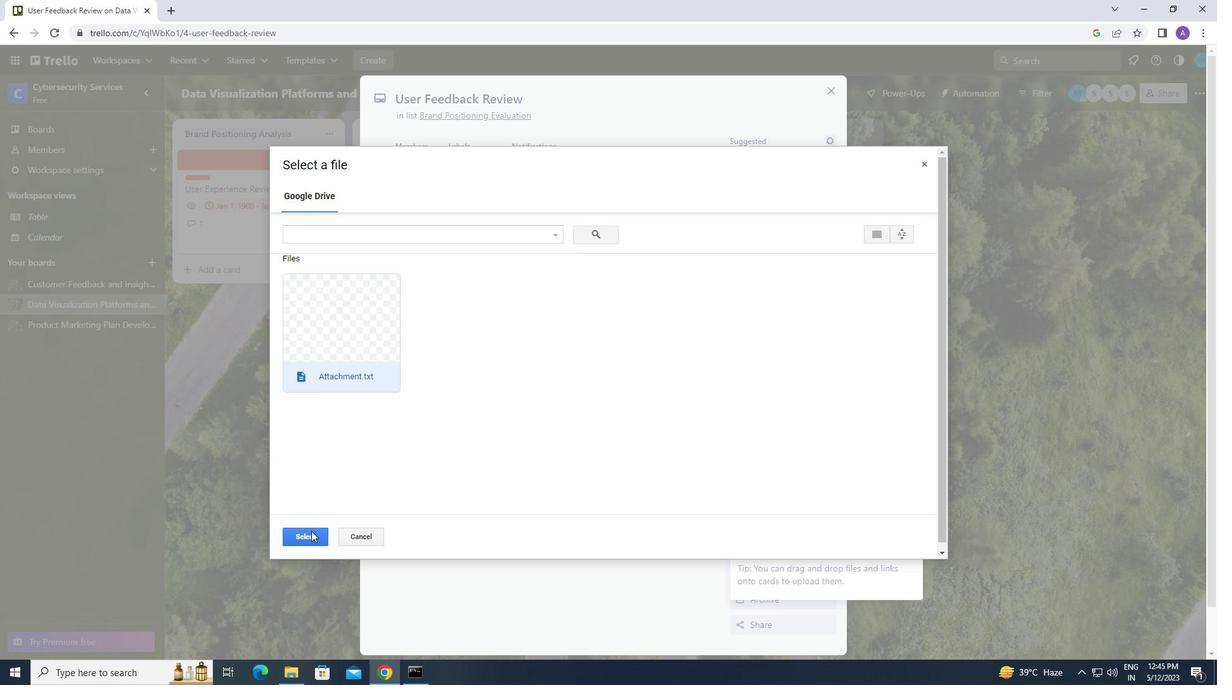 
Action: Mouse moved to (775, 327)
Screenshot: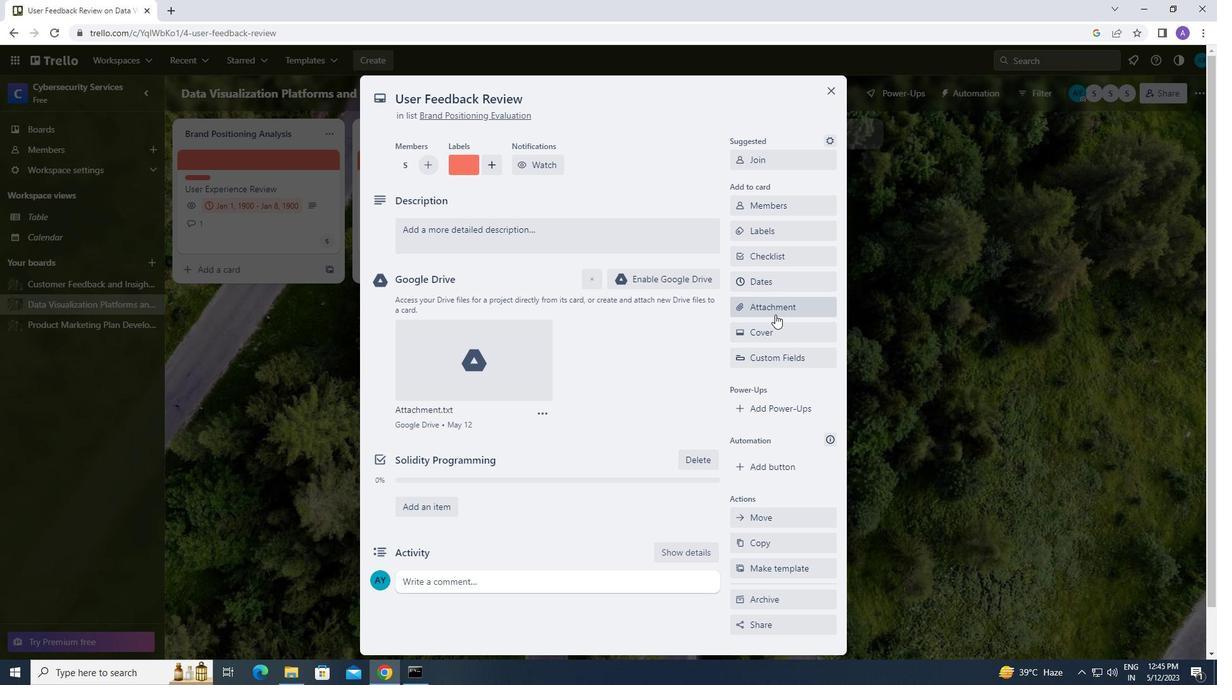 
Action: Mouse pressed left at (775, 327)
Screenshot: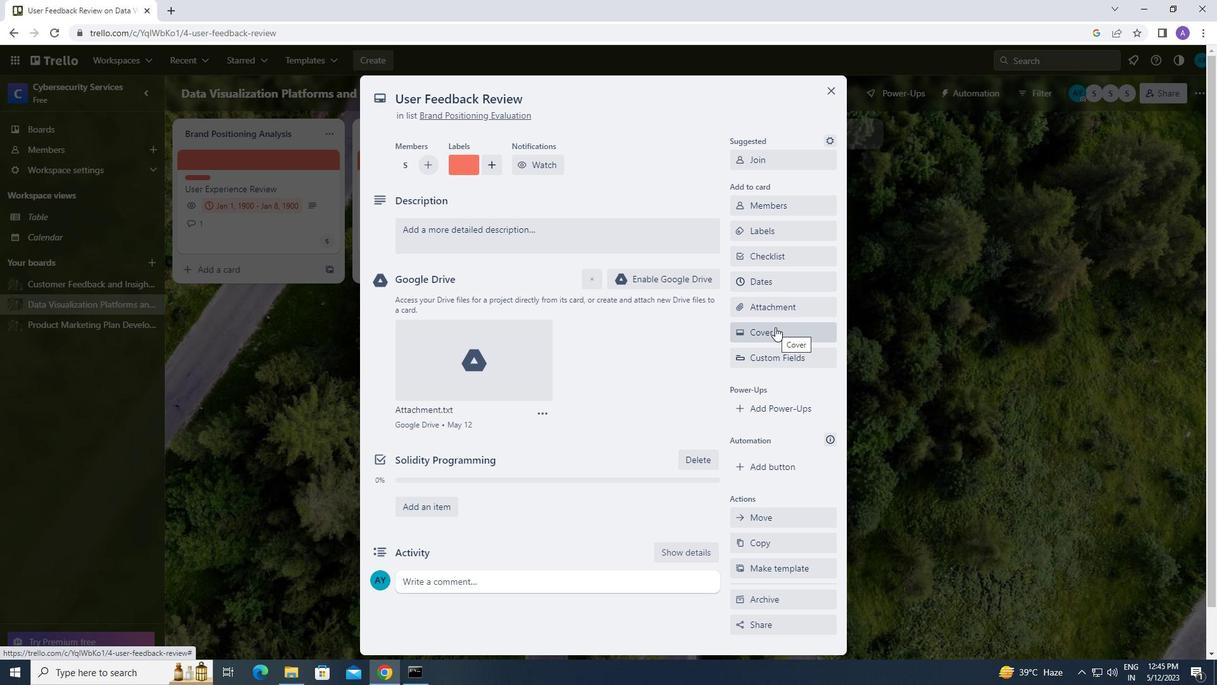 
Action: Mouse moved to (863, 190)
Screenshot: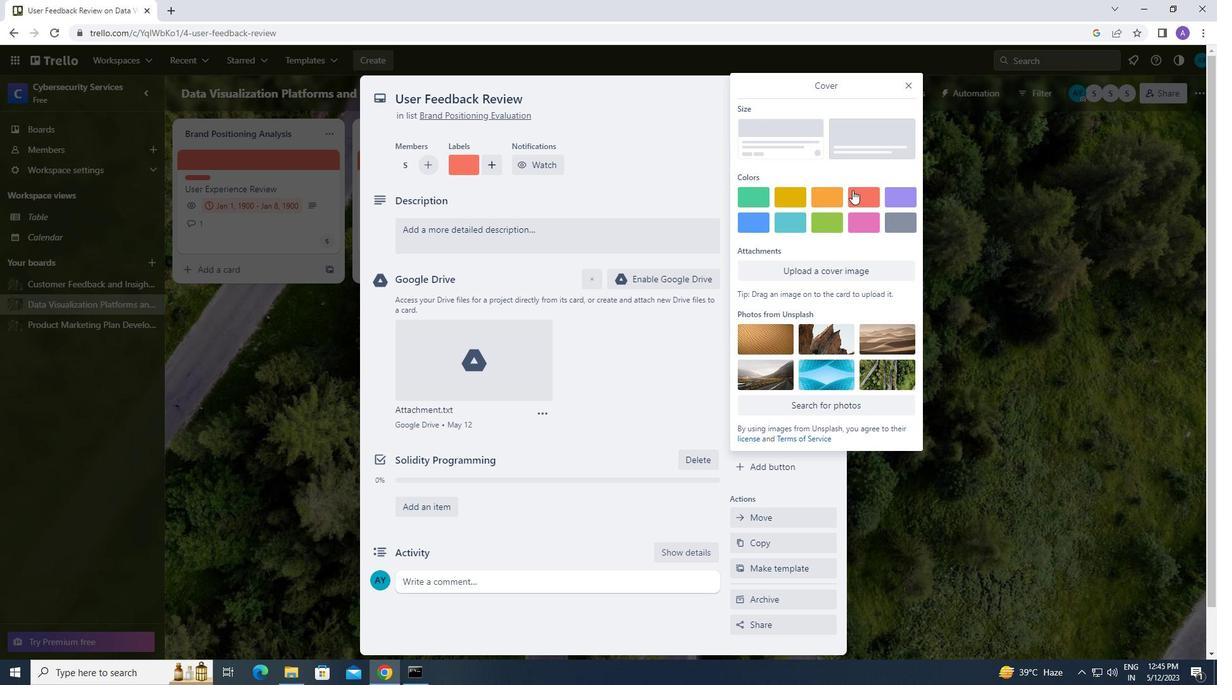 
Action: Mouse pressed left at (863, 190)
Screenshot: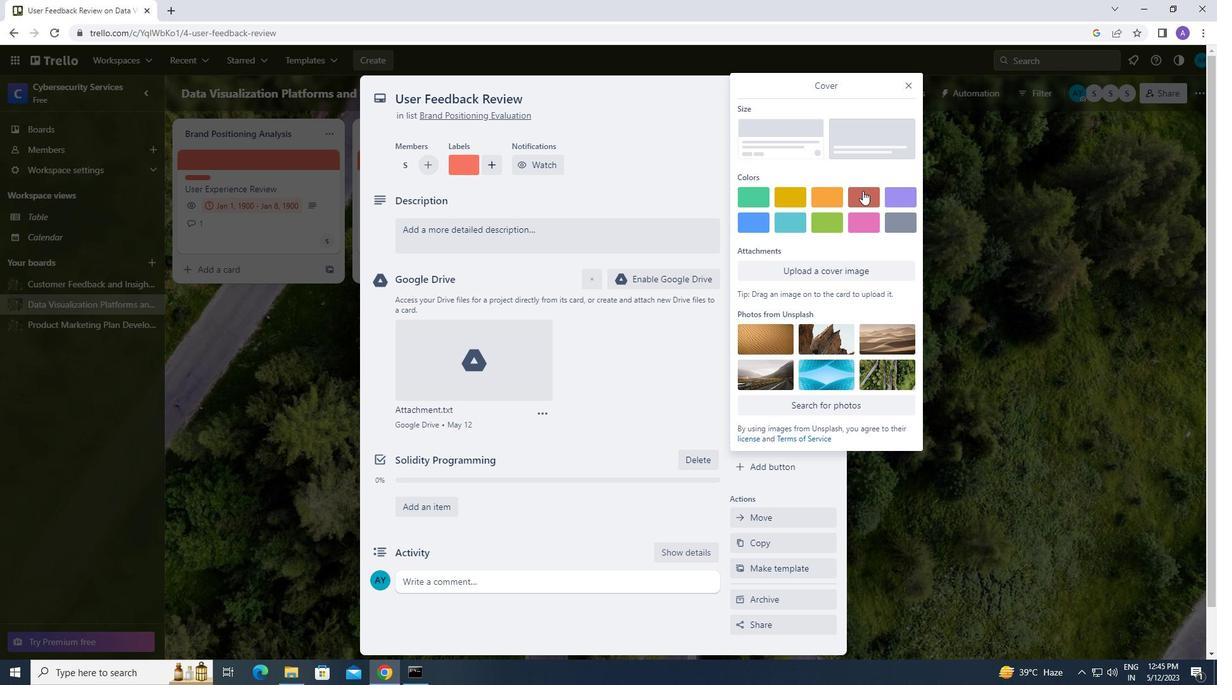 
Action: Mouse moved to (905, 80)
Screenshot: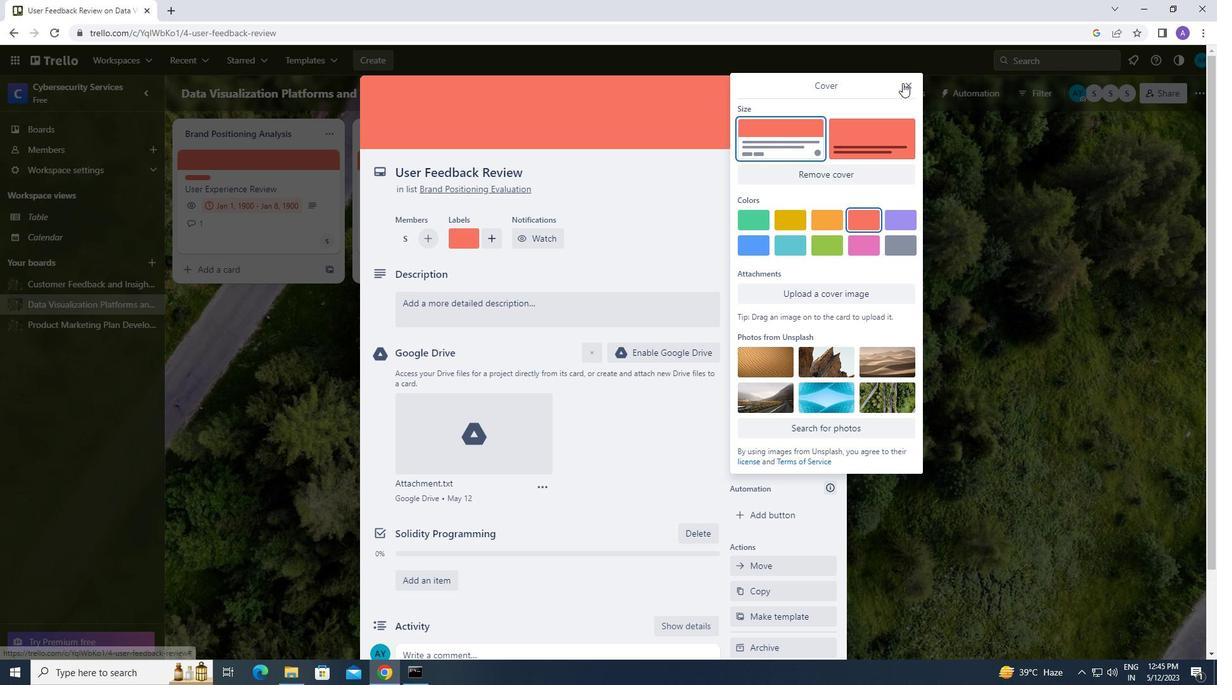 
Action: Mouse pressed left at (905, 80)
Screenshot: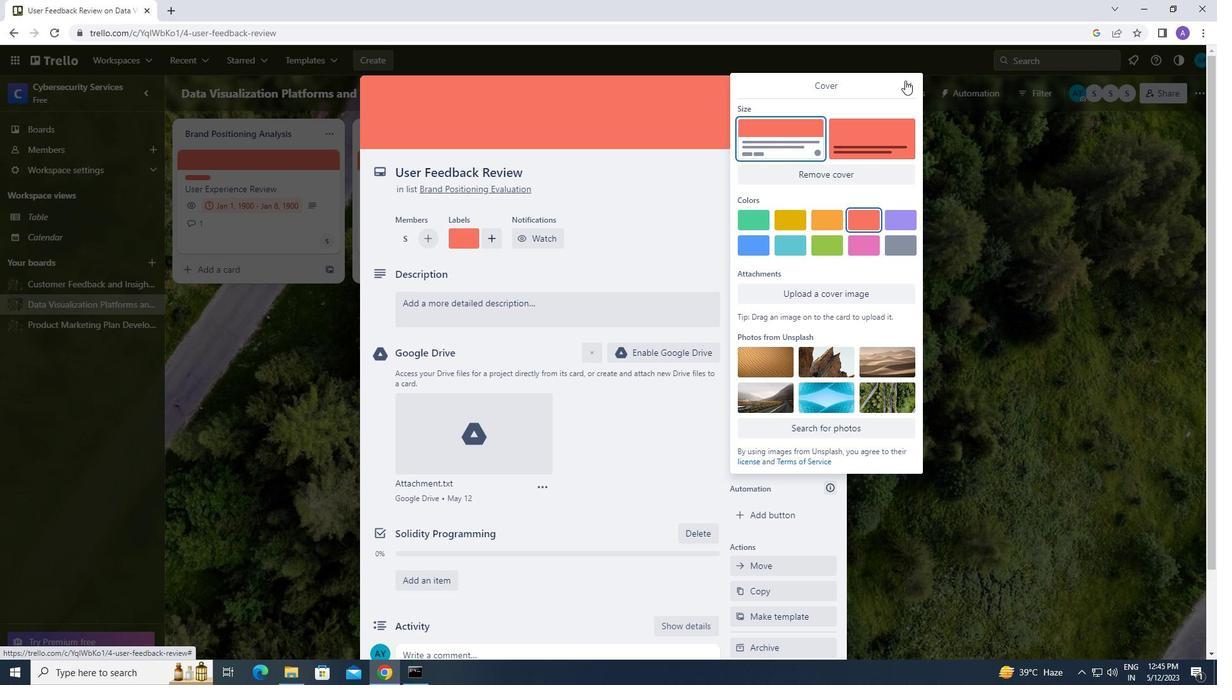 
Action: Mouse moved to (459, 293)
Screenshot: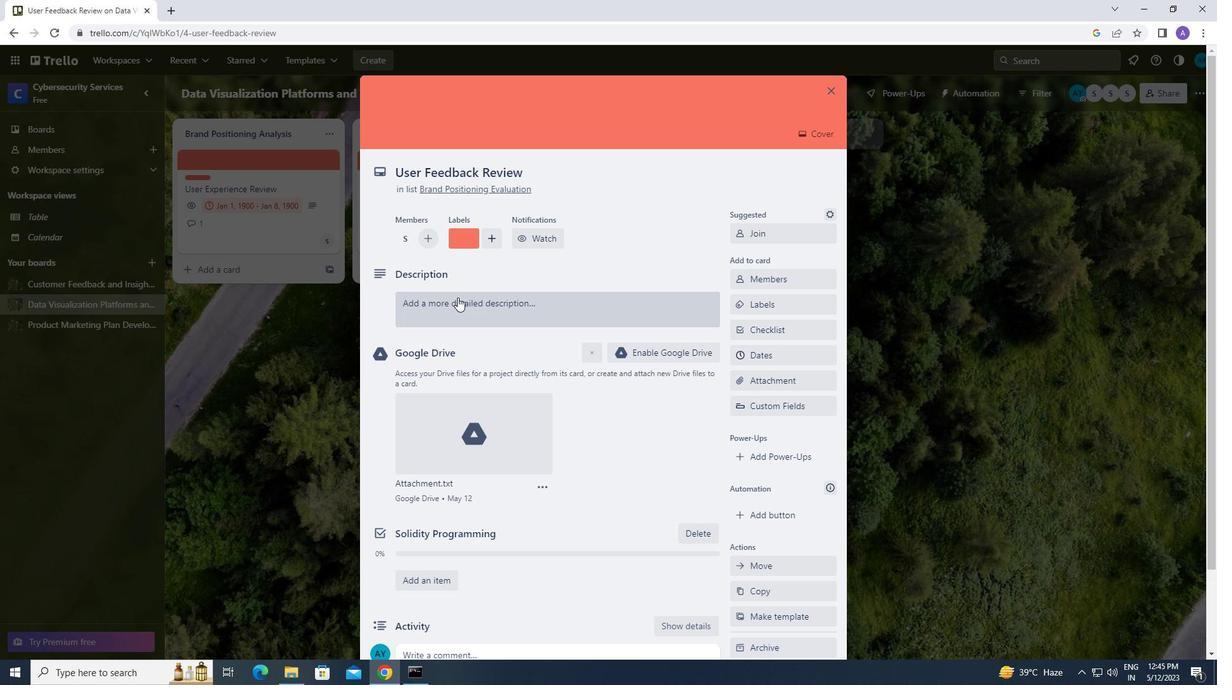 
Action: Mouse pressed left at (459, 293)
Screenshot: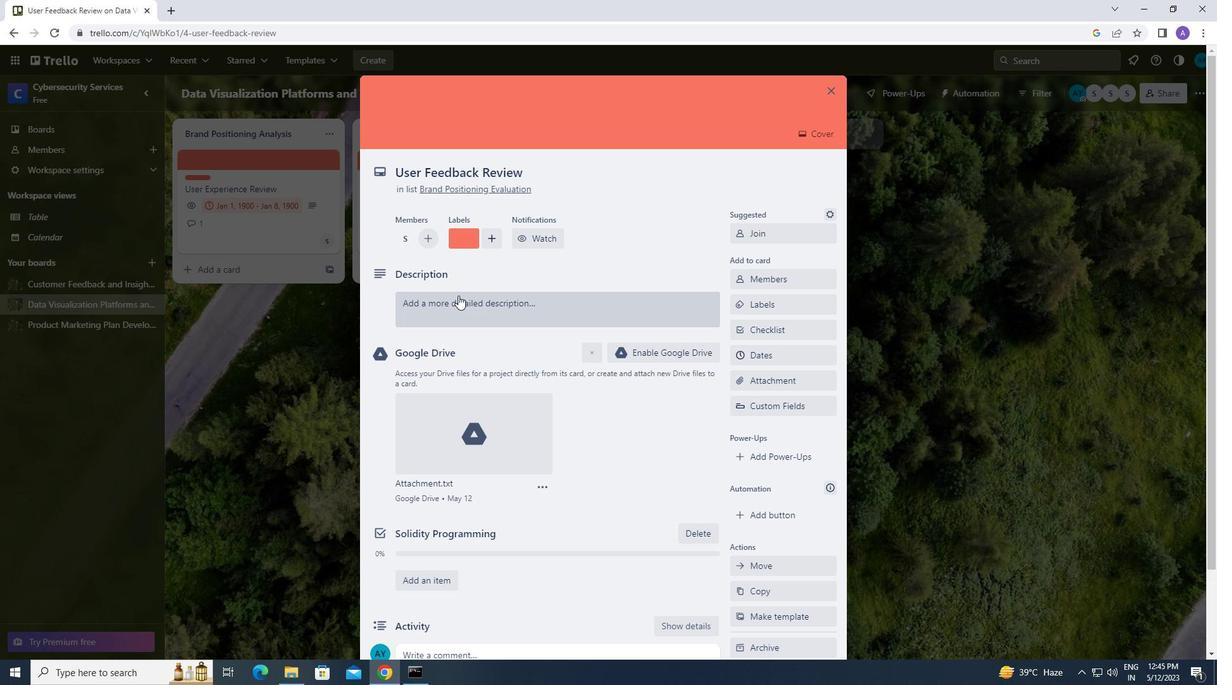 
Action: Mouse moved to (445, 350)
Screenshot: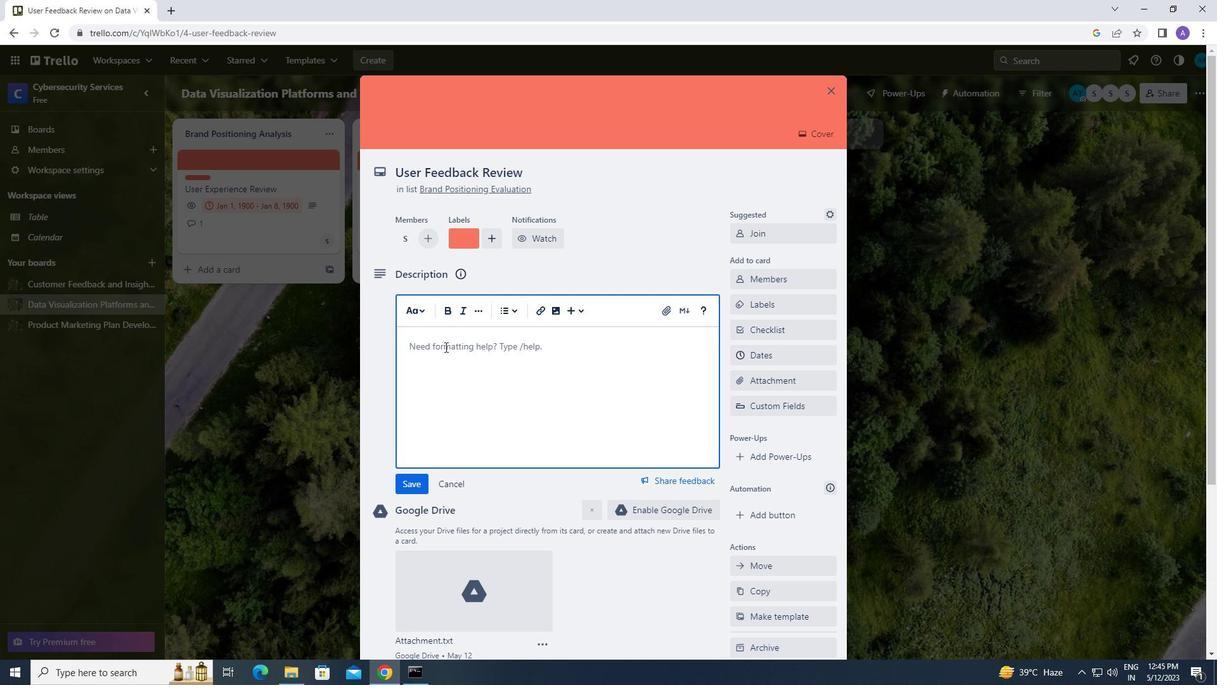 
Action: Mouse pressed left at (445, 350)
Screenshot: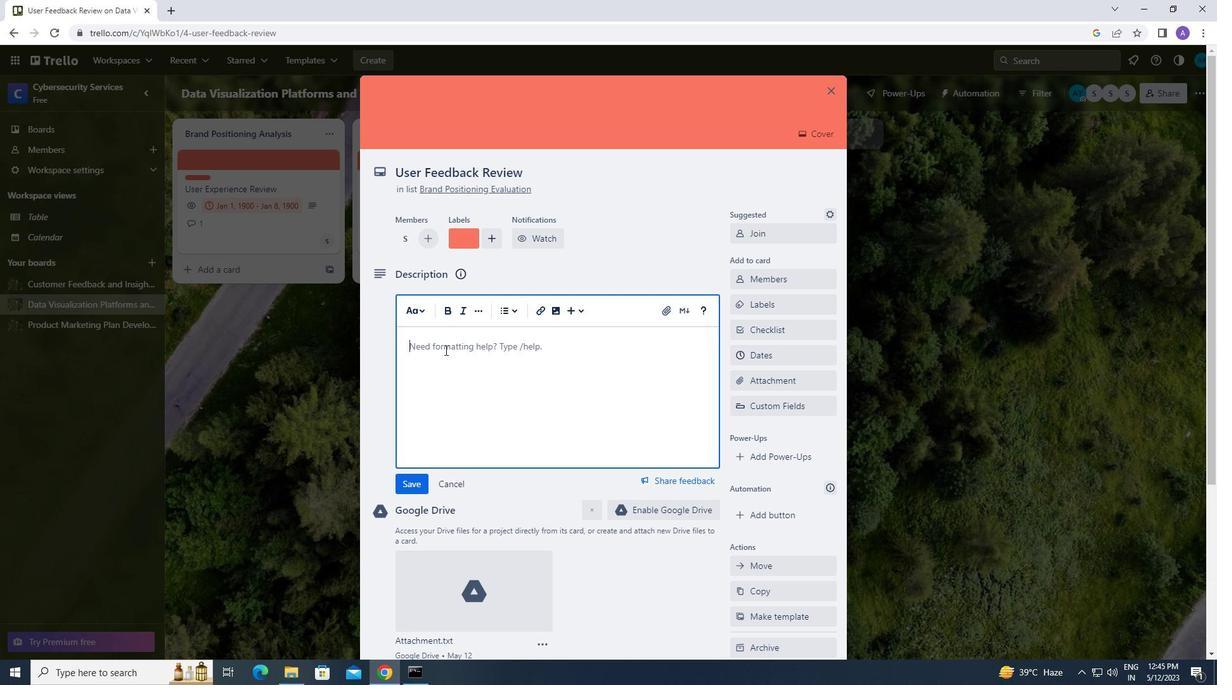 
Action: Mouse moved to (444, 350)
Screenshot: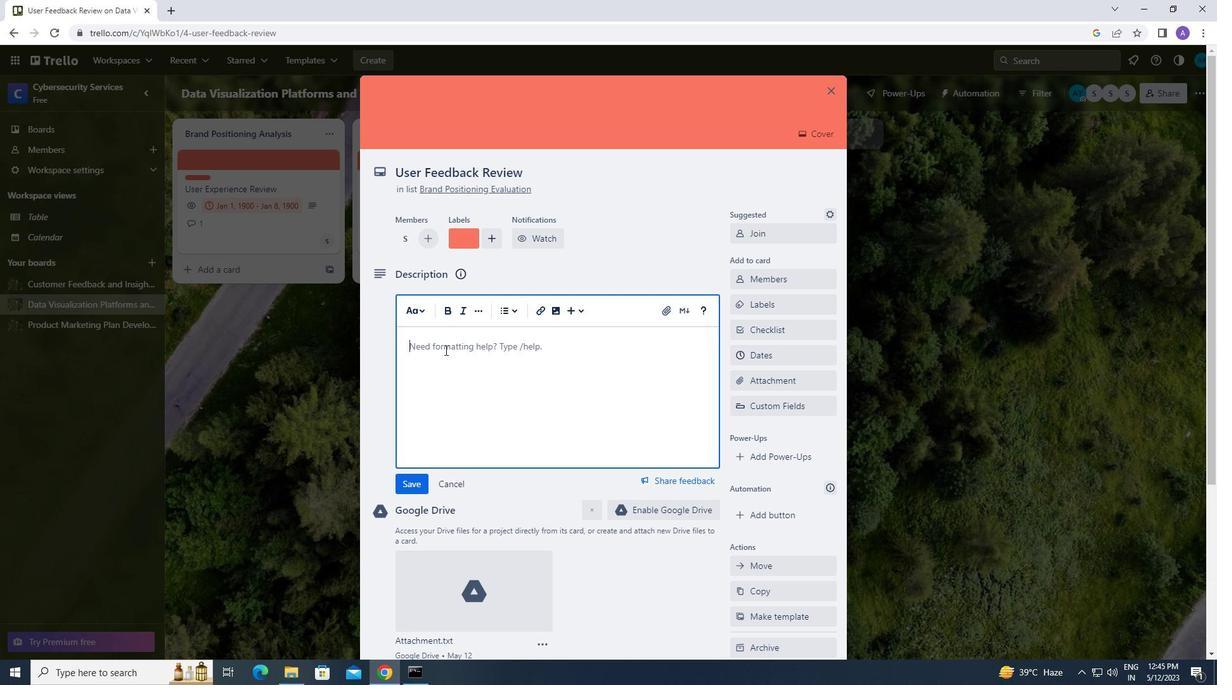 
Action: Key pressed <Key.caps_lock>p<Key.caps_lock>lan<Key.space>and<Key.space>execute<Key.space>
Screenshot: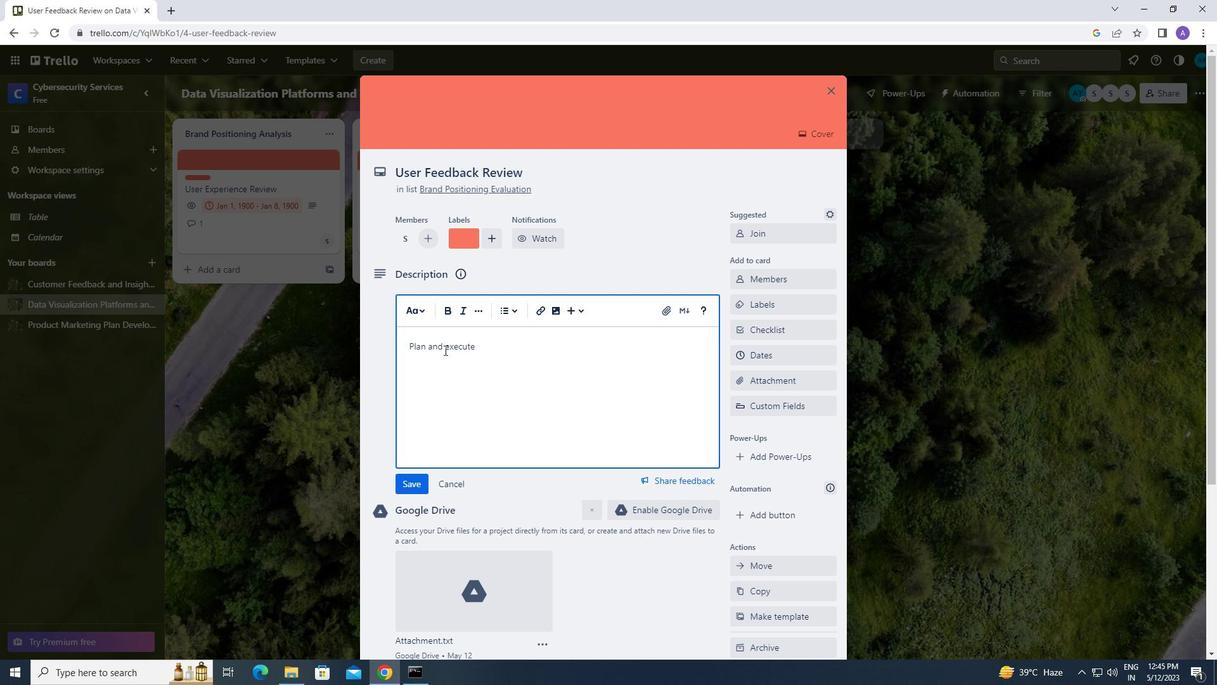 
Action: Mouse moved to (603, 412)
Screenshot: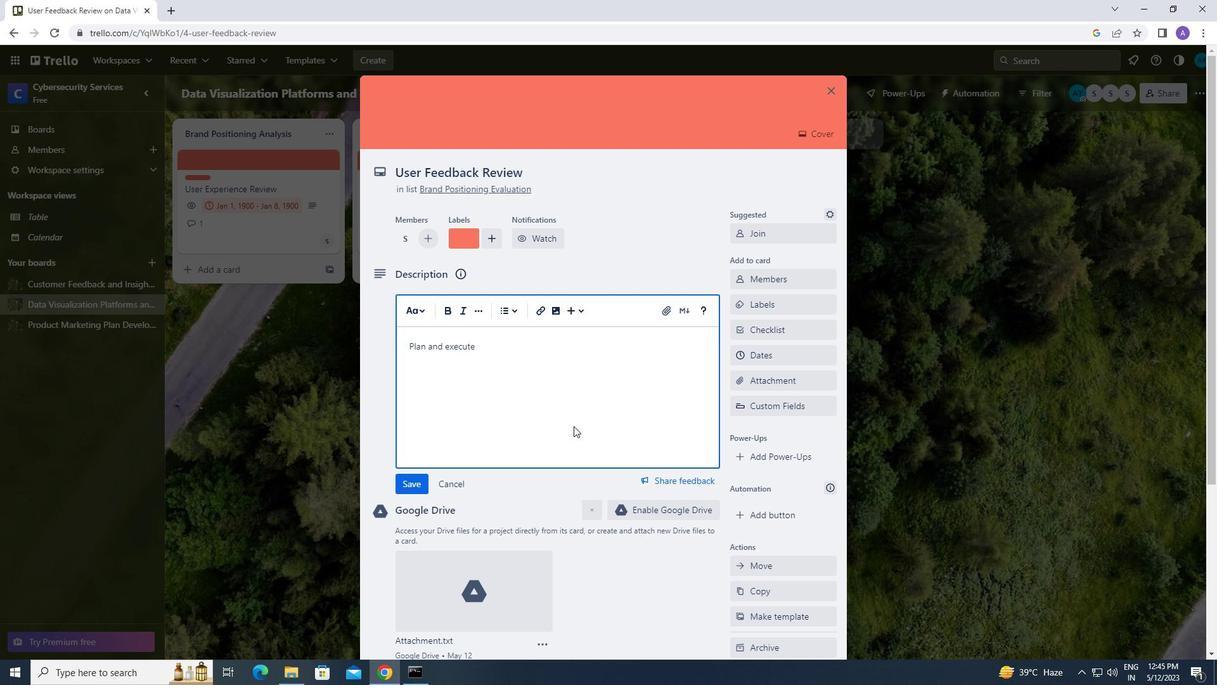
Action: Key pressed company<Key.space>team-building<Key.space>retreat<Key.space>with<Key.space>focus<Key.space>on<Key.space>team<Key.space>alignment
Screenshot: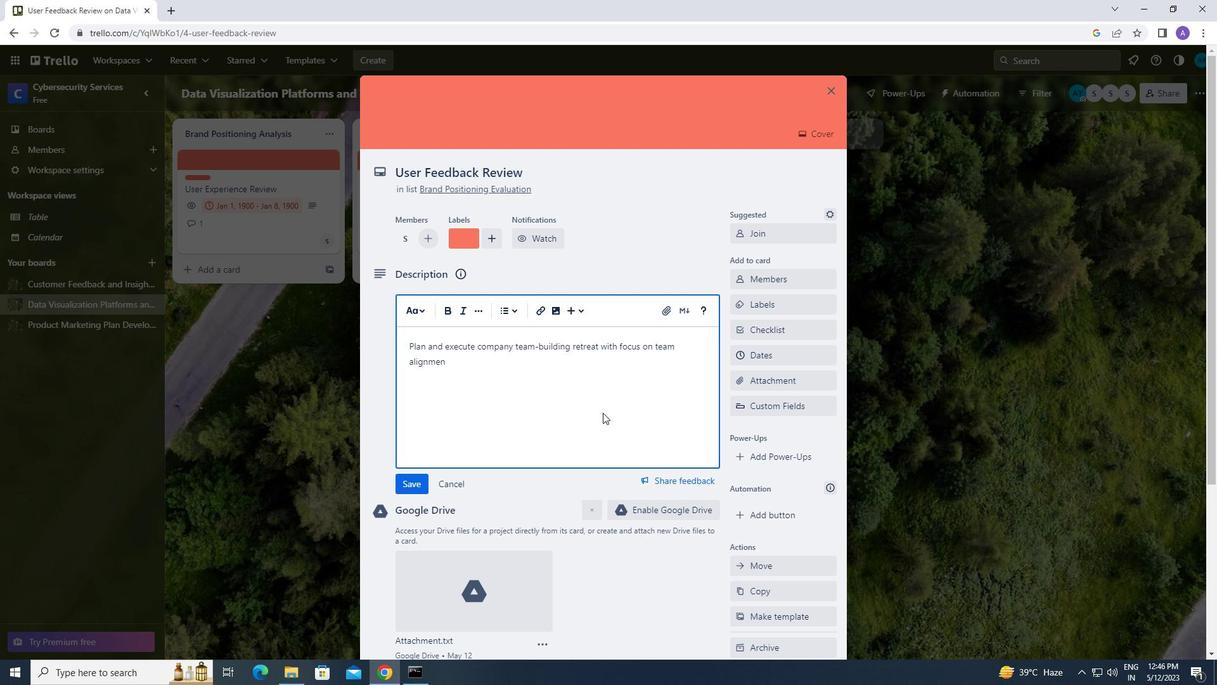 
Action: Mouse moved to (409, 478)
Screenshot: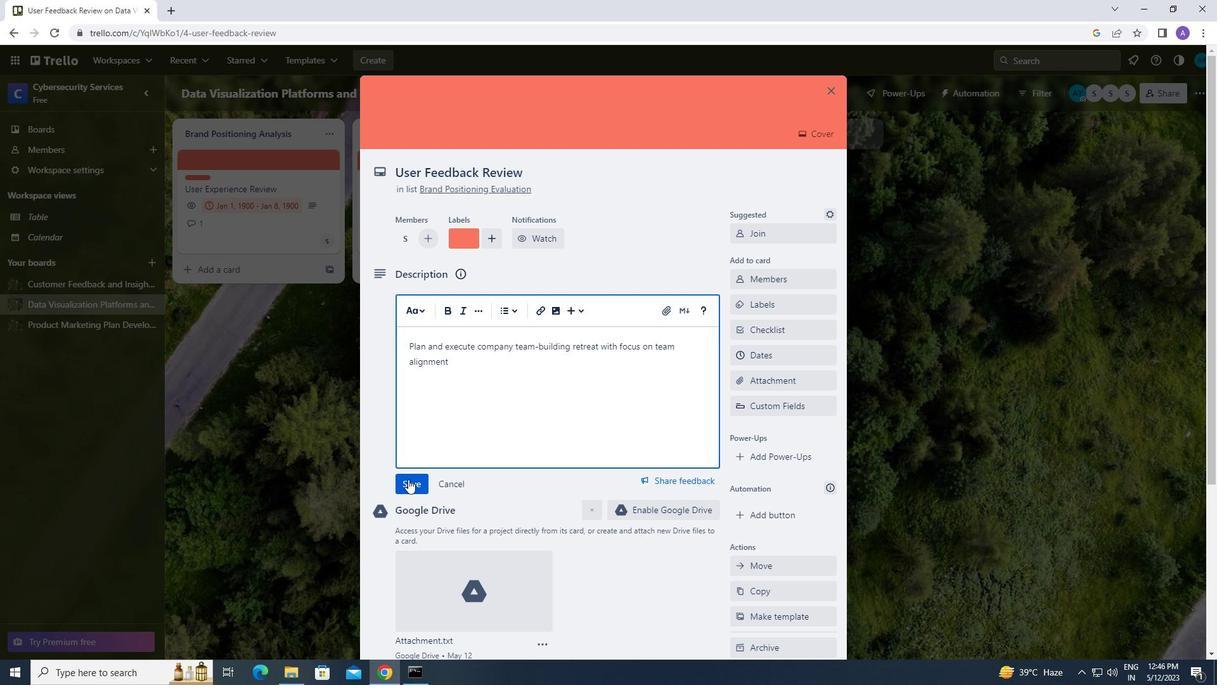 
Action: Mouse pressed left at (409, 478)
Screenshot: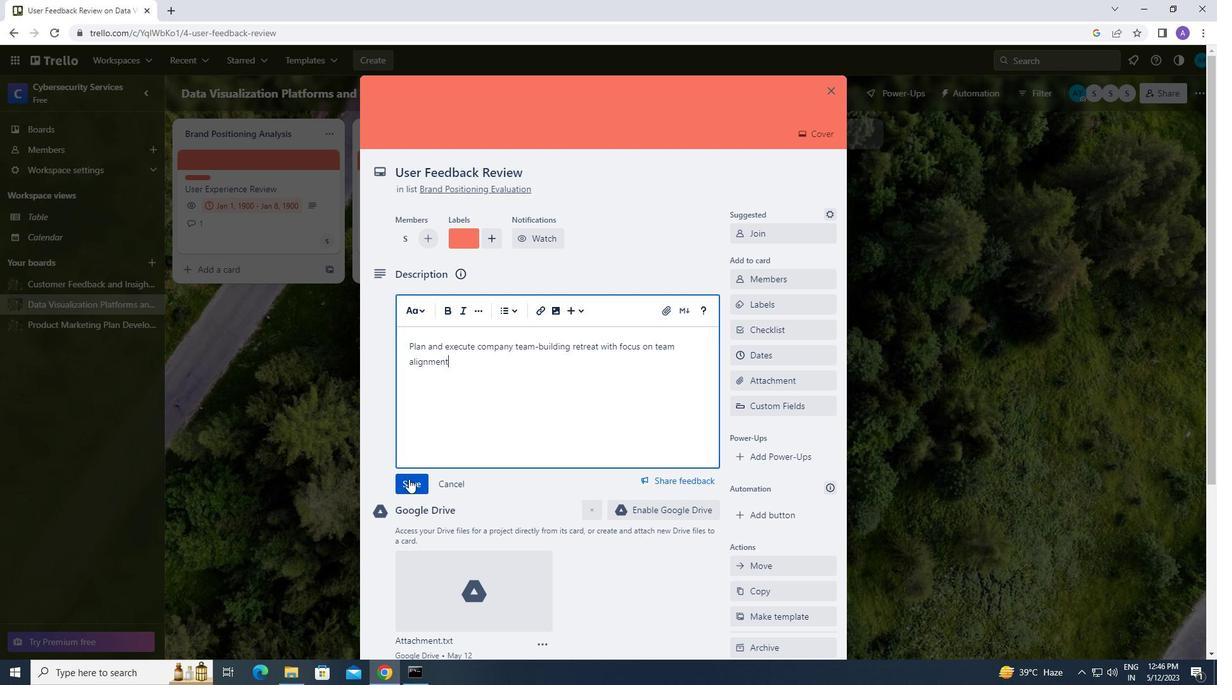 
Action: Mouse scrolled (409, 478) with delta (0, 0)
Screenshot: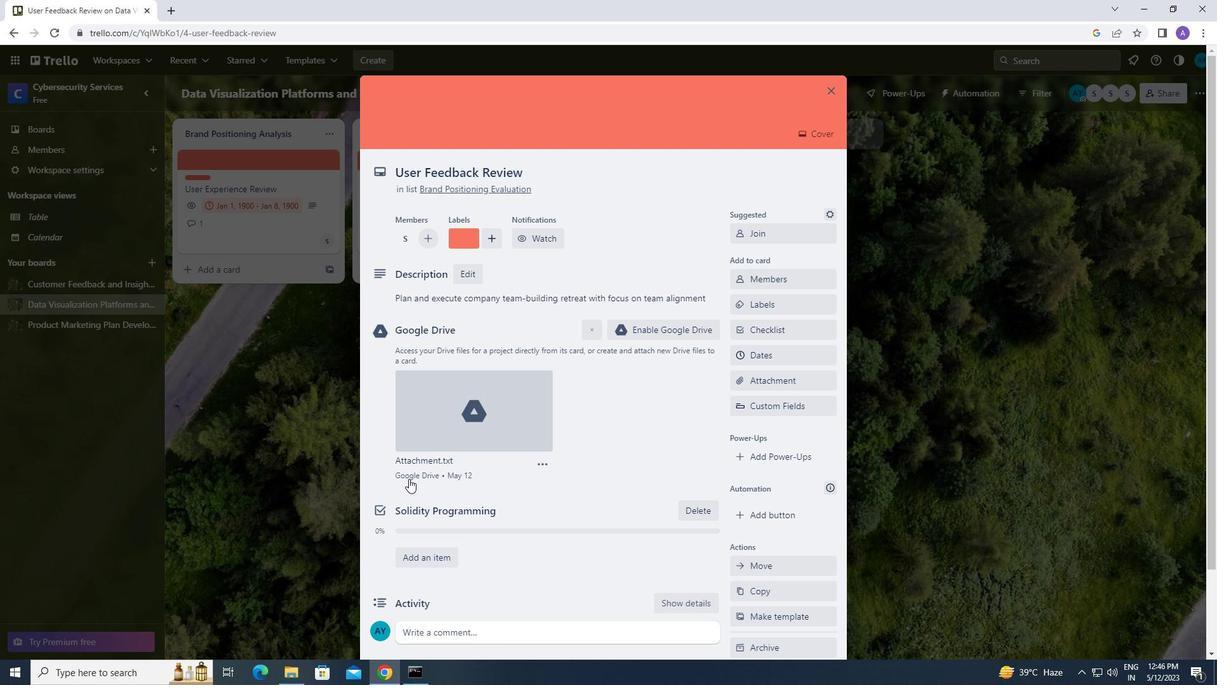 
Action: Mouse scrolled (409, 478) with delta (0, 0)
Screenshot: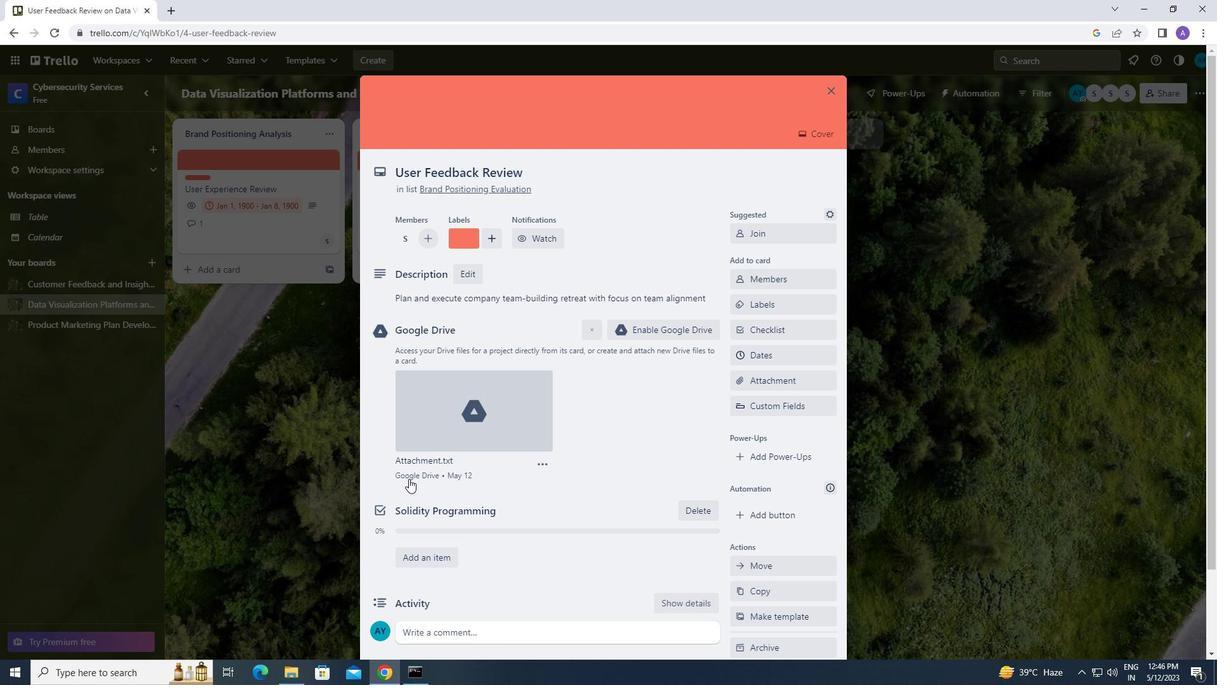 
Action: Mouse scrolled (409, 478) with delta (0, 0)
Screenshot: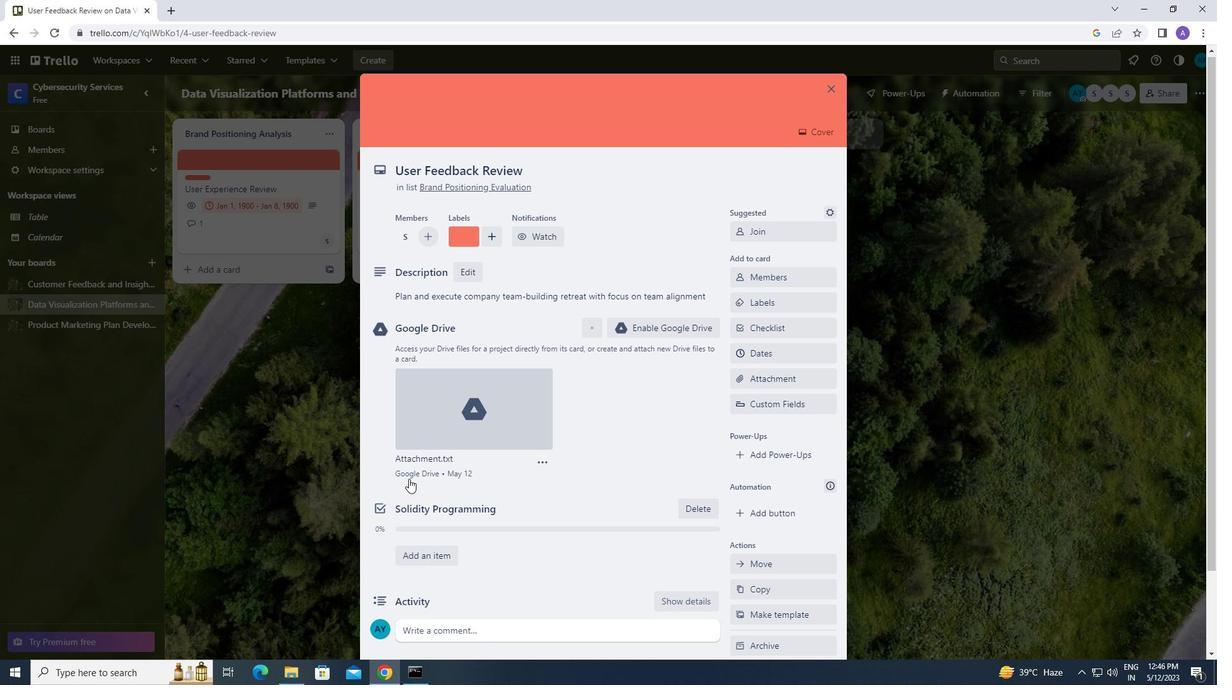 
Action: Mouse moved to (418, 532)
Screenshot: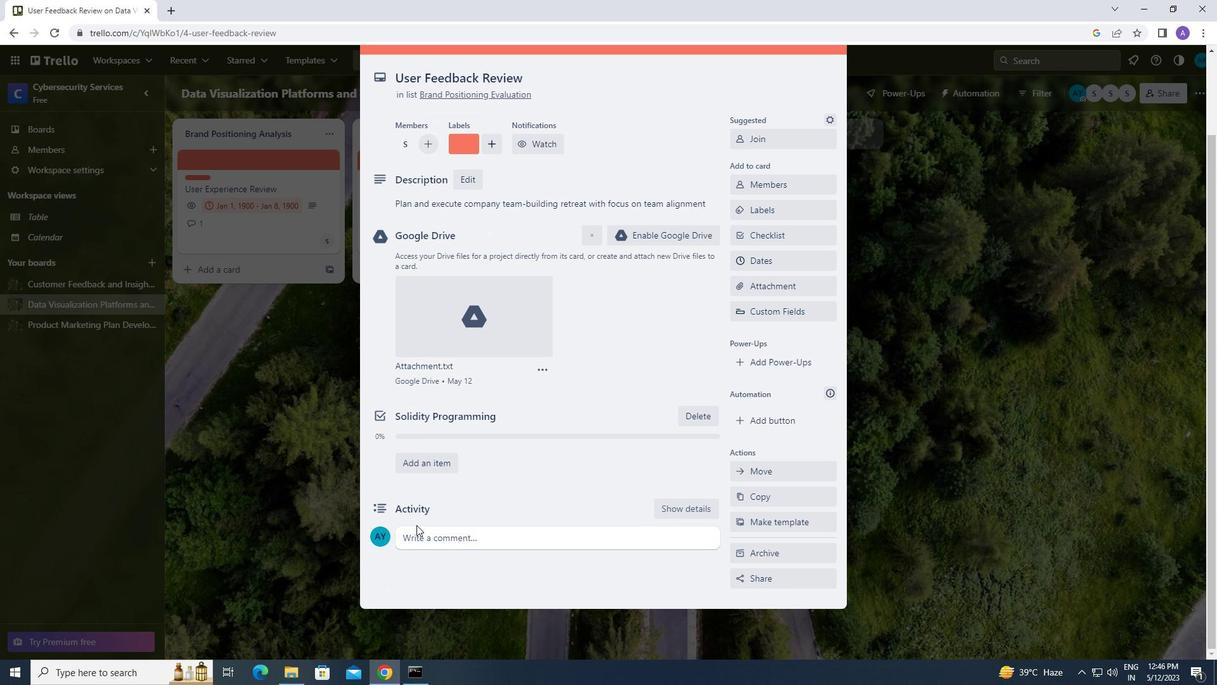 
Action: Mouse pressed left at (418, 532)
Screenshot: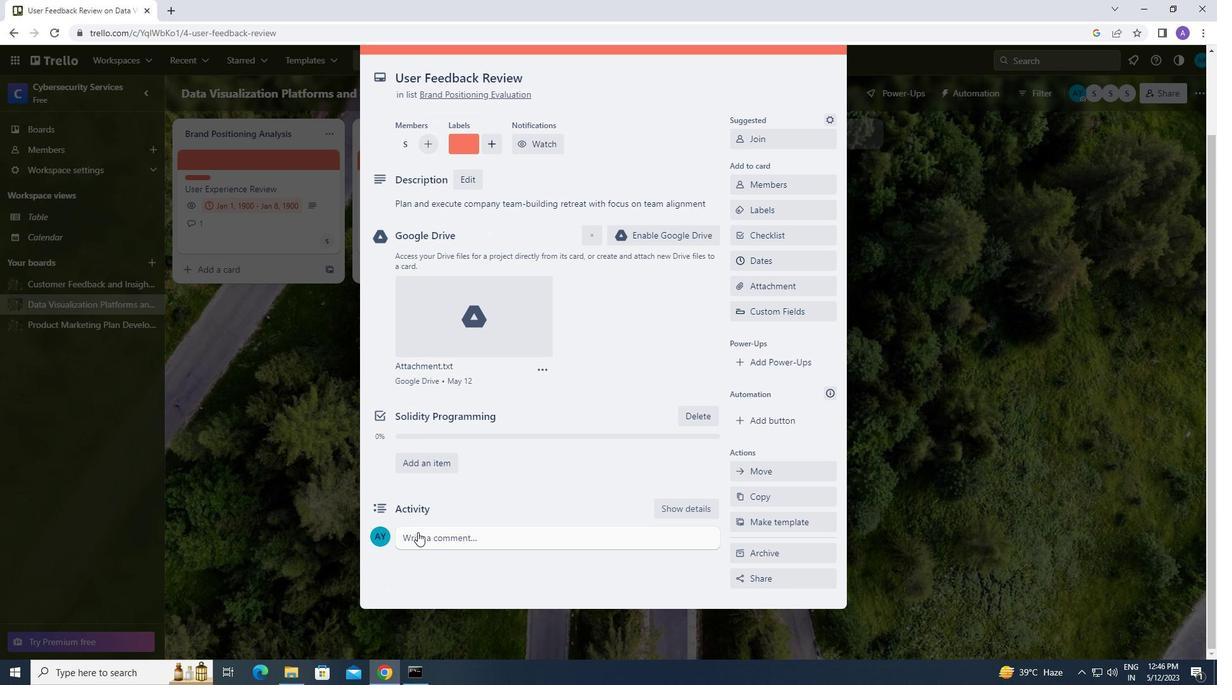 
Action: Mouse moved to (437, 578)
Screenshot: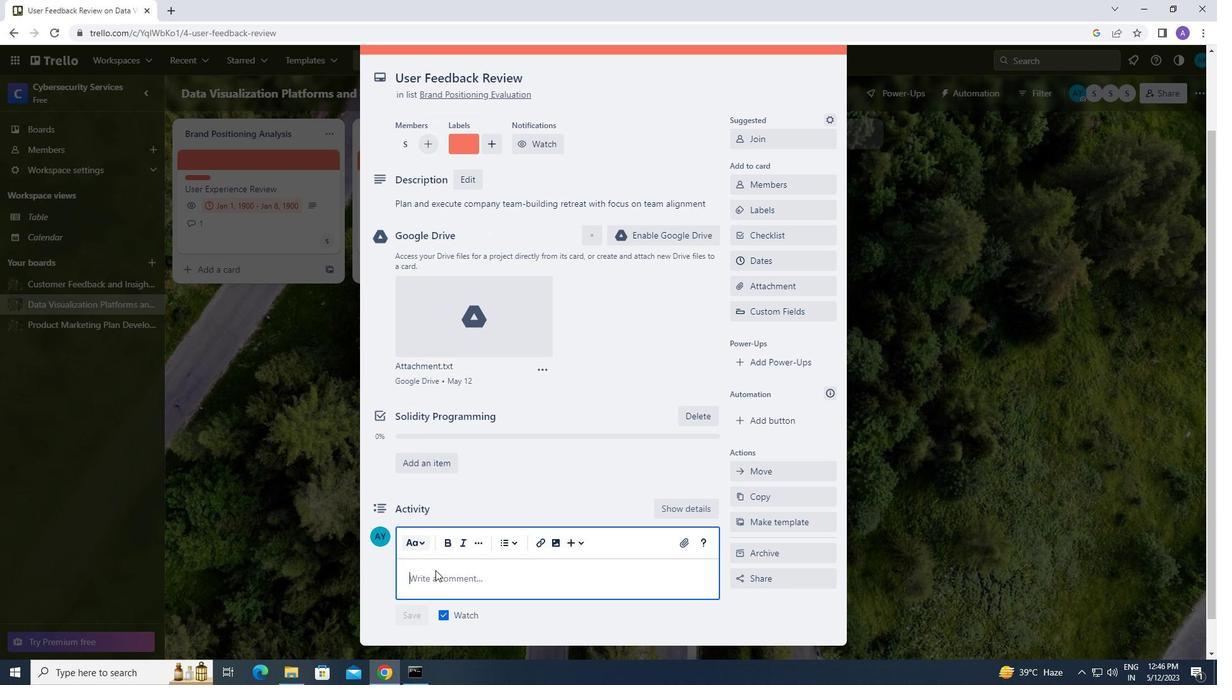 
Action: Mouse pressed left at (437, 578)
Screenshot: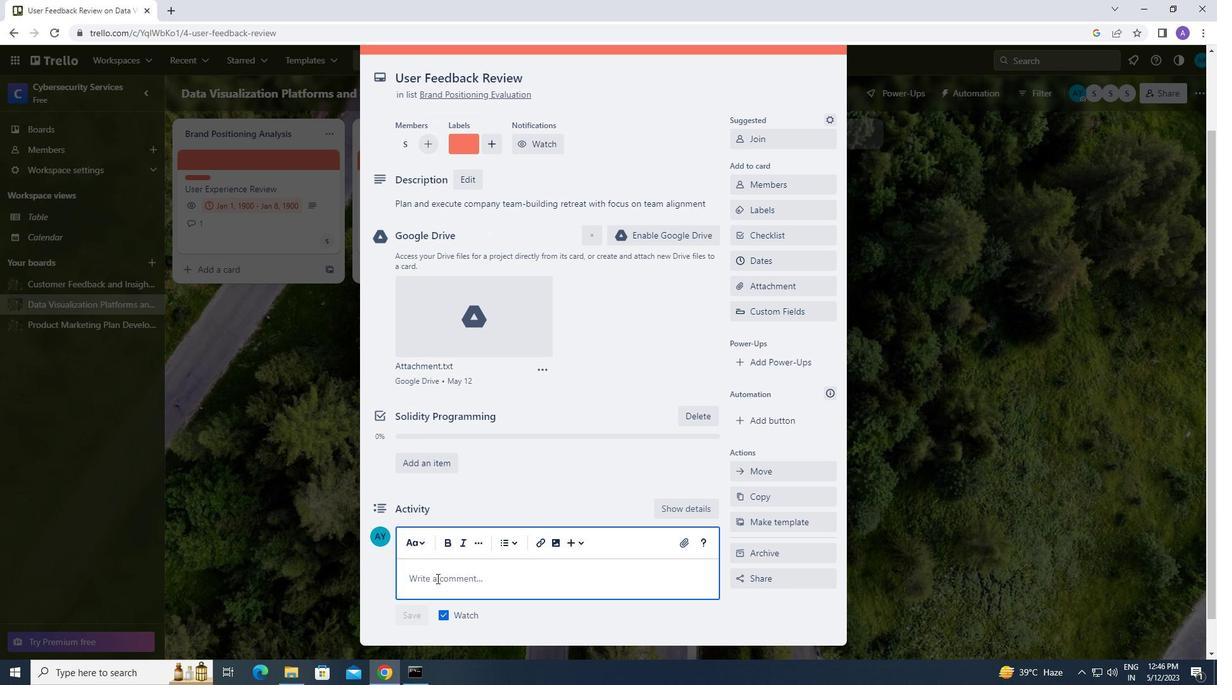 
Action: Key pressed <Key.caps_lock>i<Key.caps_lock>ts<Key.space>important<Key.space>to<Key.space>ensure<Key.space>that<Key.space>this<Key.space>task<Key.space>aligns<Key.space>with<Key.space>our<Key.space>overall<Key.space>project<Key.space>goals<Key.space>as<Key.space>it<Key.space>is<Key.space>part<Key.space>of<Key.space>a<Key.space>larger<Key.space>project
Screenshot: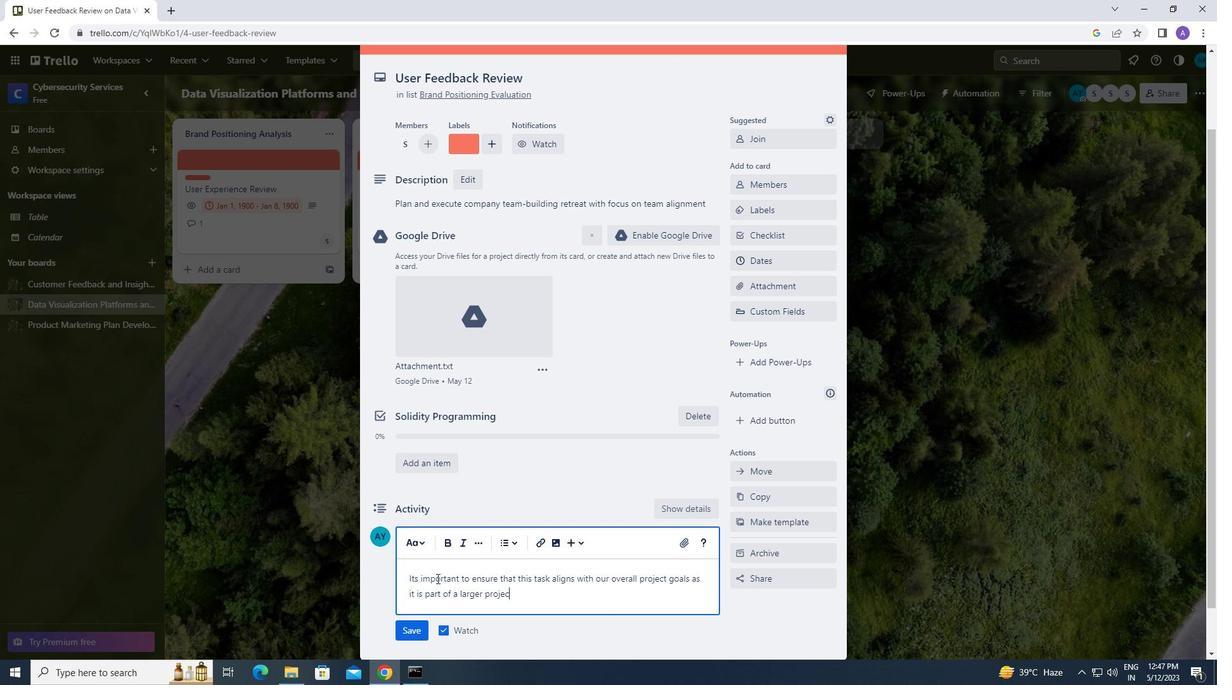 
Action: Mouse moved to (411, 628)
Screenshot: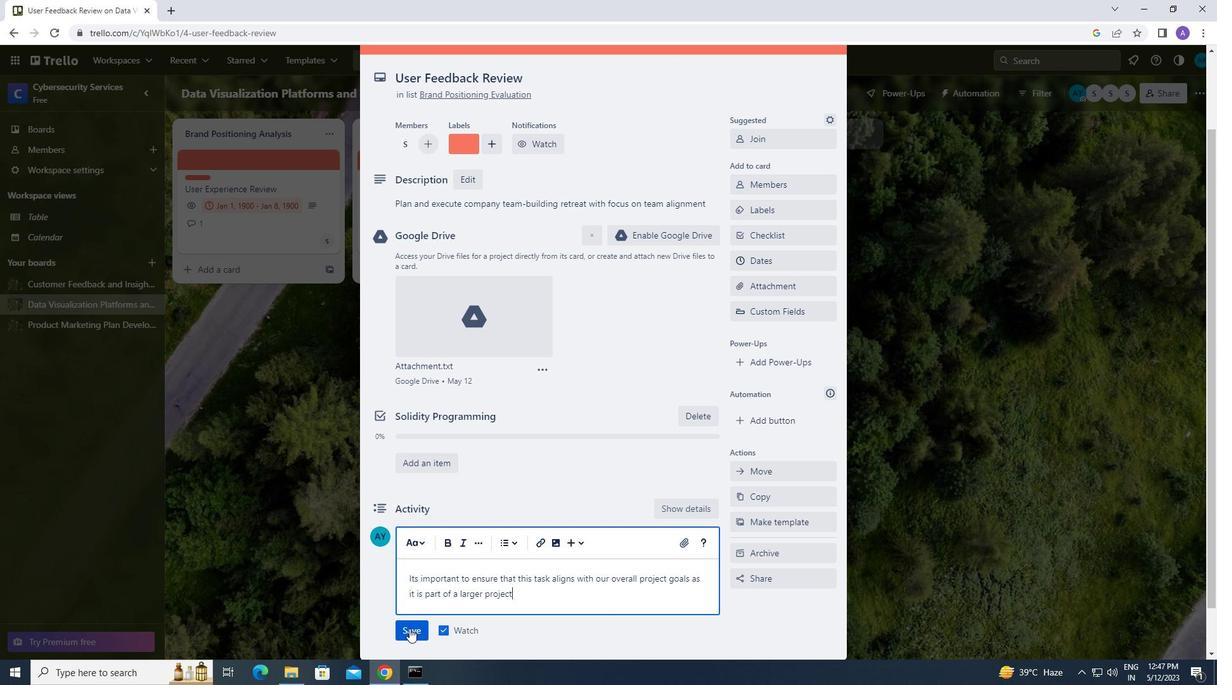 
Action: Mouse pressed left at (411, 628)
Screenshot: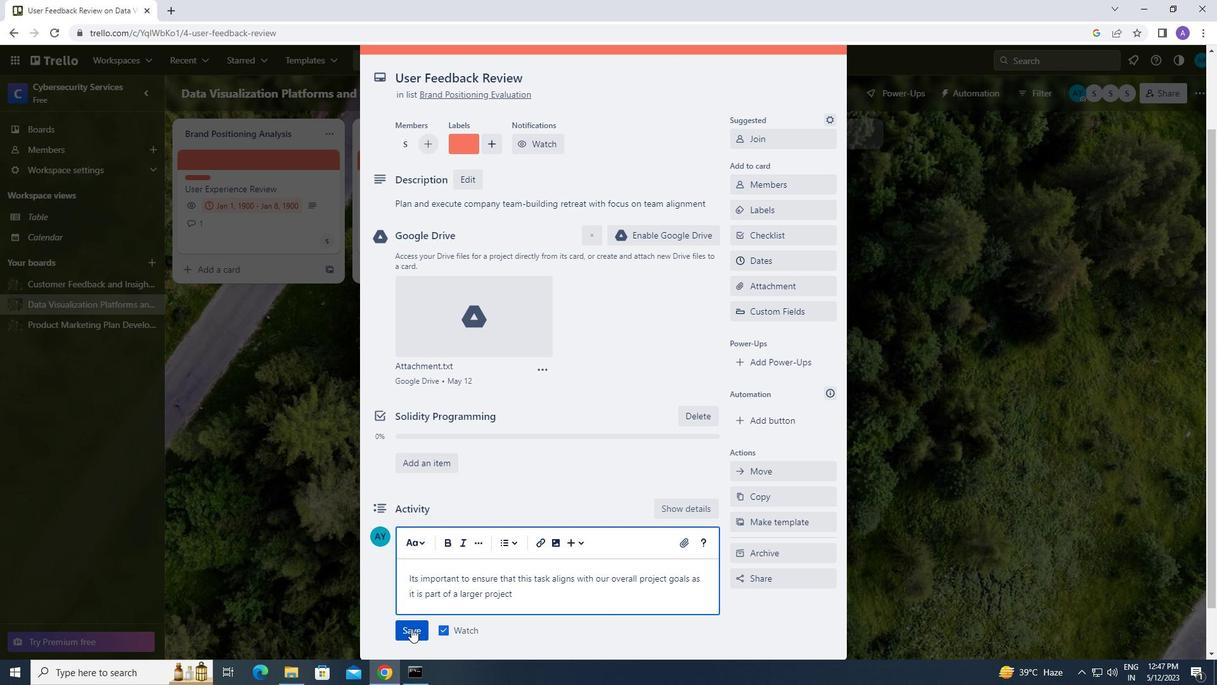 
Action: Mouse moved to (801, 258)
Screenshot: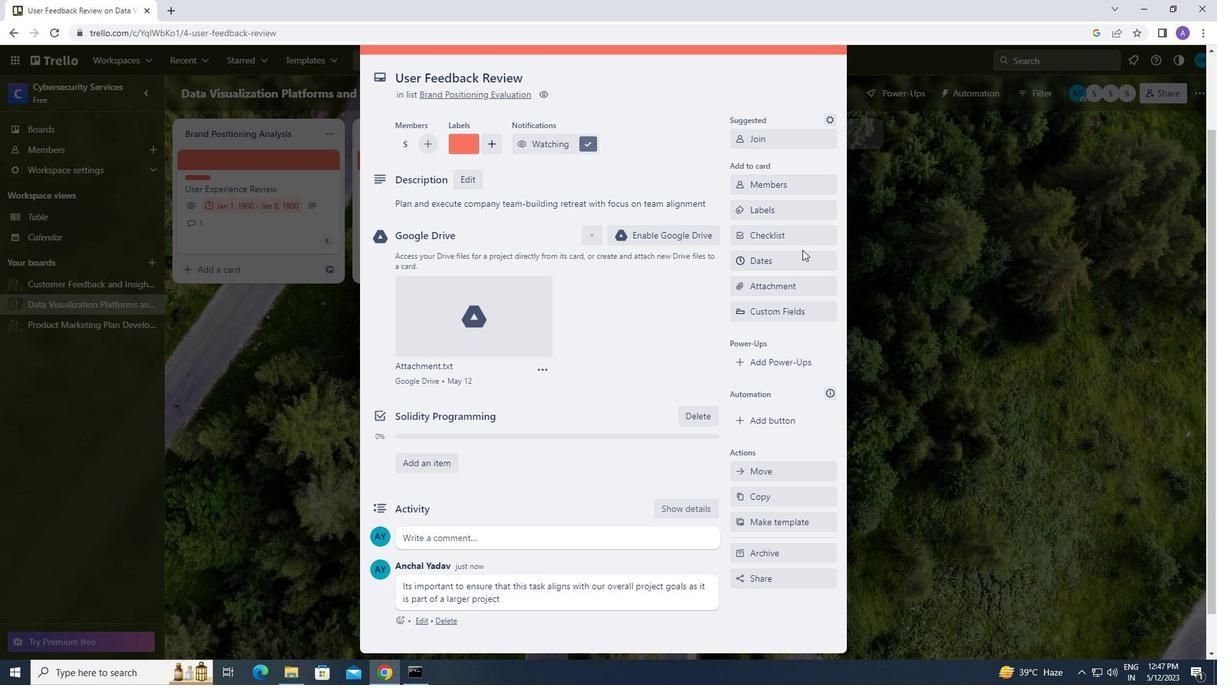 
Action: Mouse pressed left at (801, 258)
Screenshot: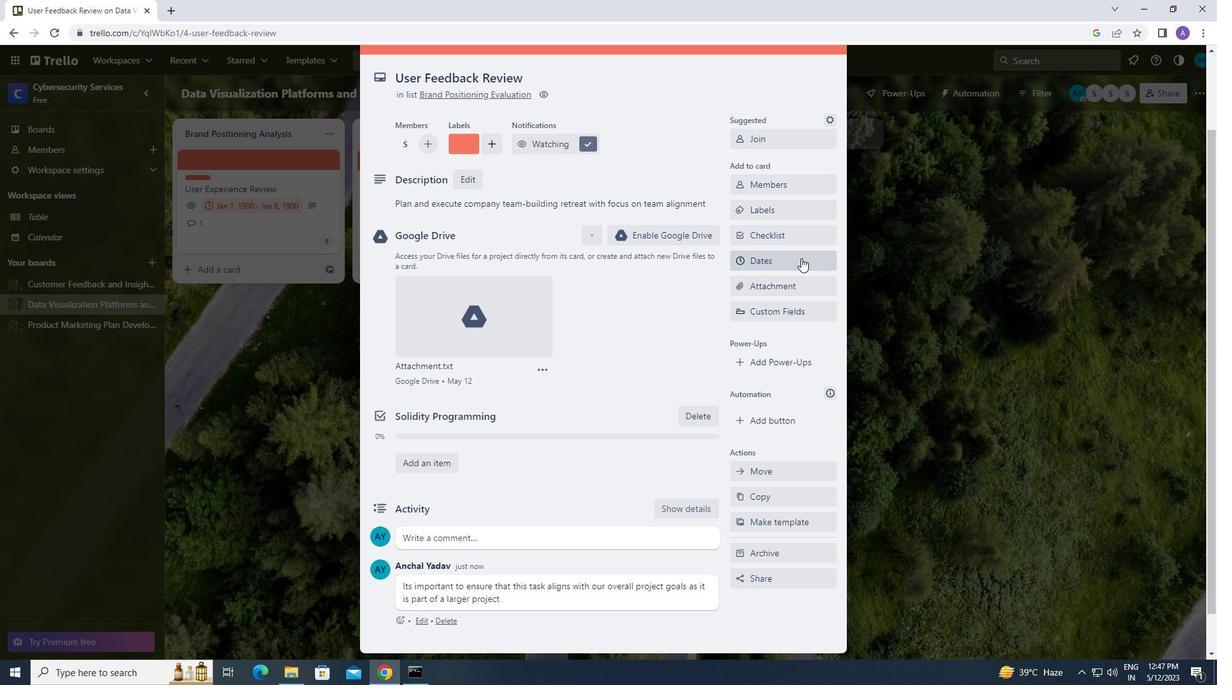 
Action: Mouse moved to (742, 322)
Screenshot: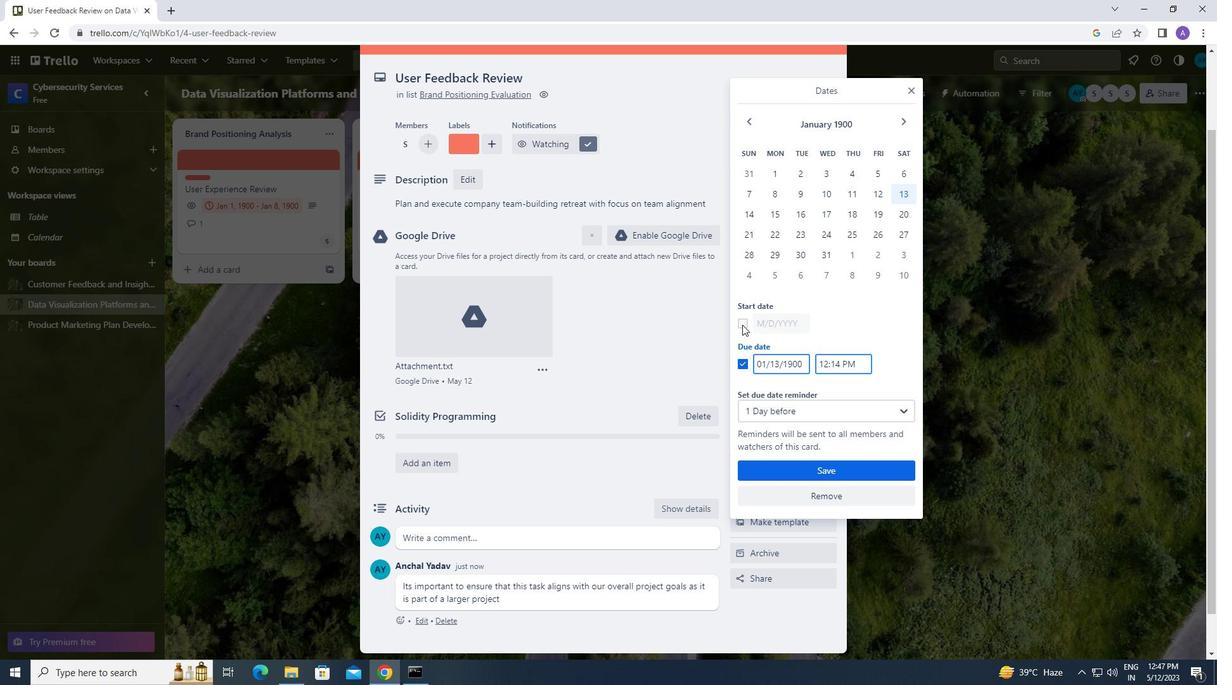 
Action: Mouse pressed left at (742, 322)
Screenshot: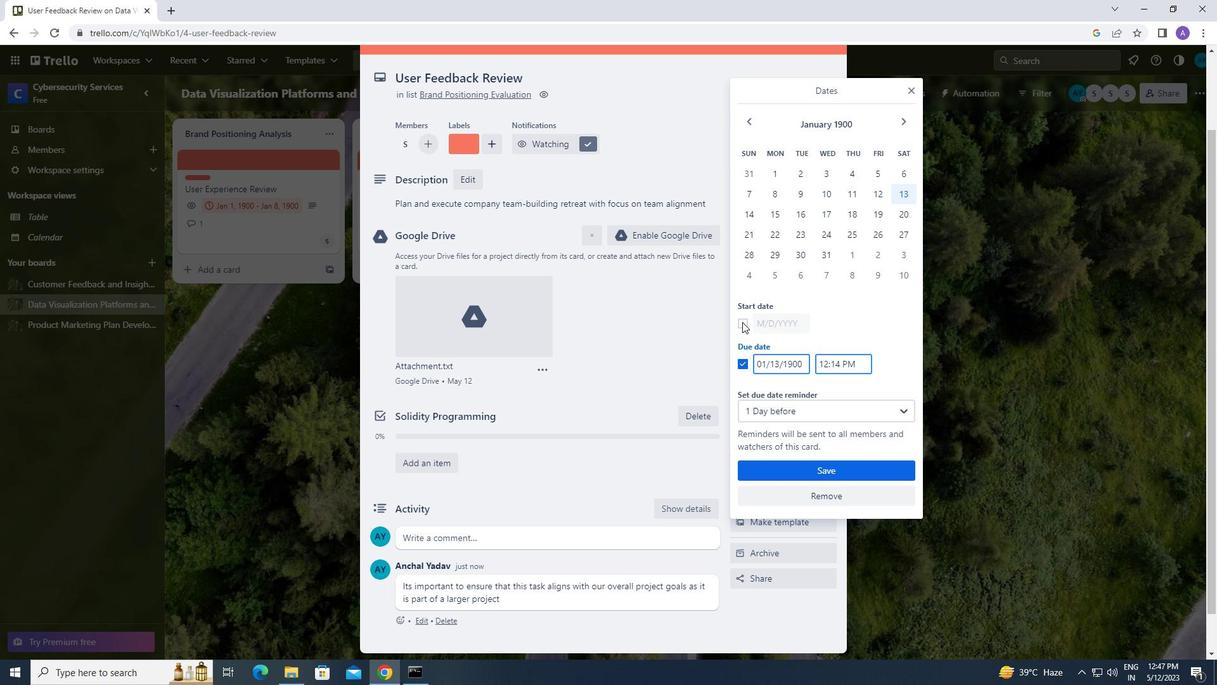 
Action: Mouse moved to (754, 192)
Screenshot: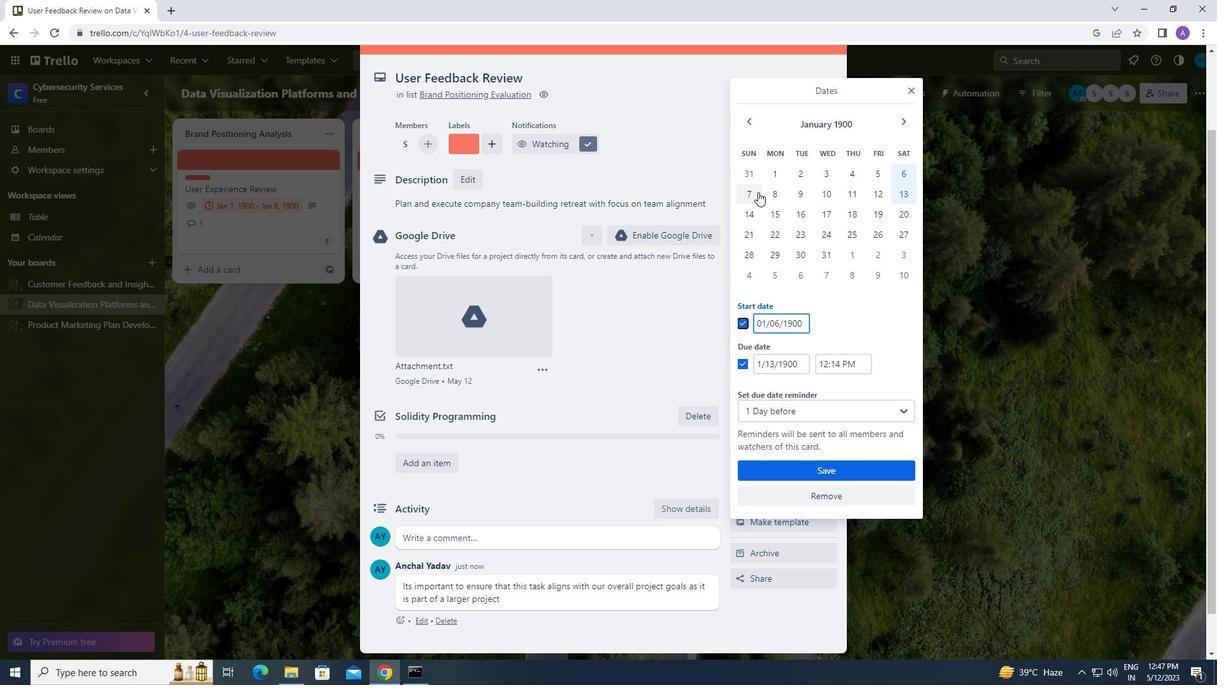 
Action: Mouse pressed left at (754, 192)
Screenshot: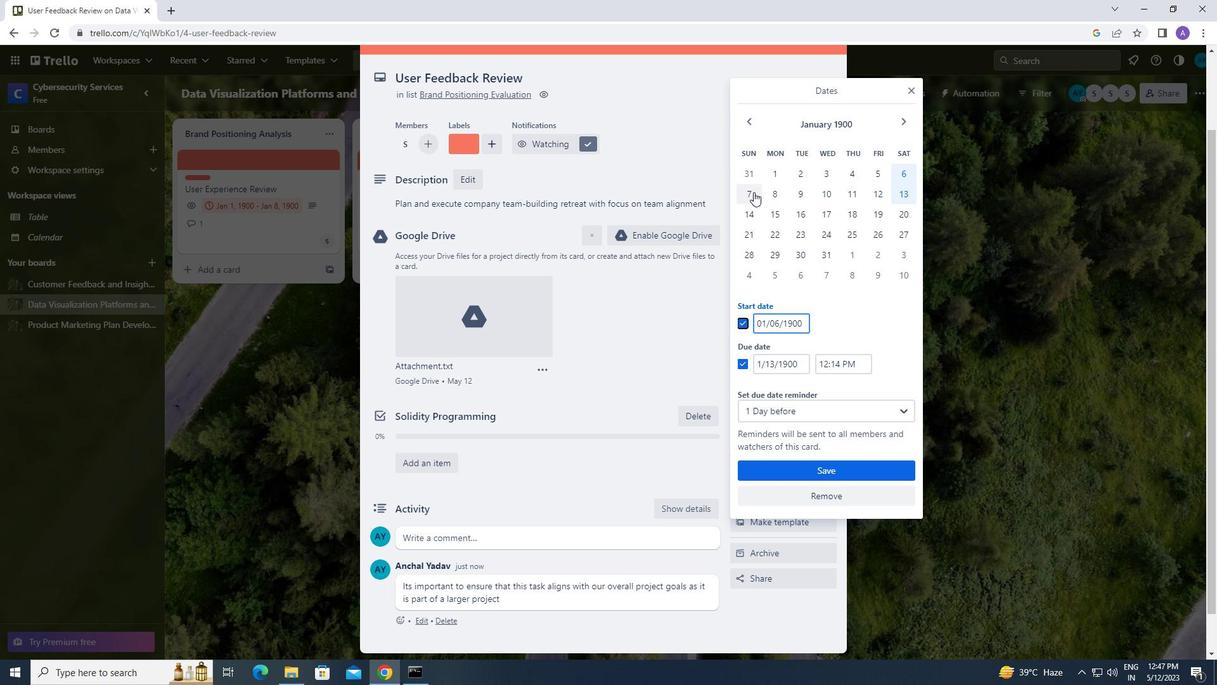 
Action: Mouse moved to (775, 364)
Screenshot: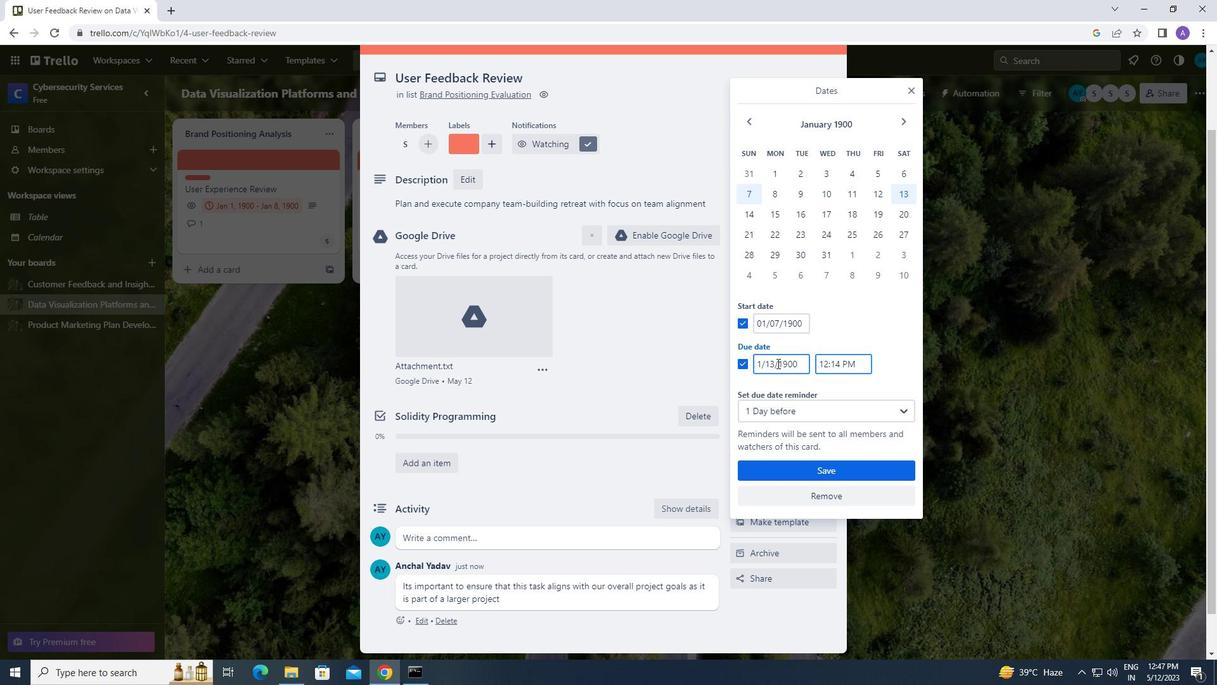 
Action: Mouse pressed left at (775, 364)
Screenshot: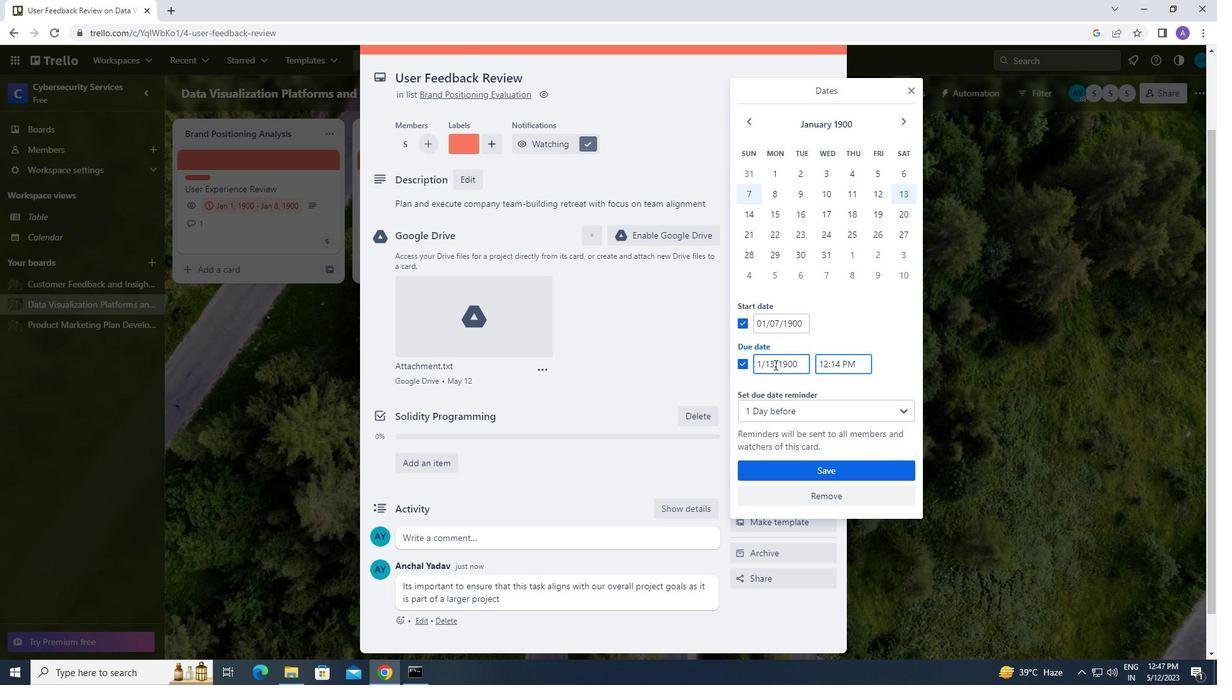 
Action: Mouse moved to (767, 367)
Screenshot: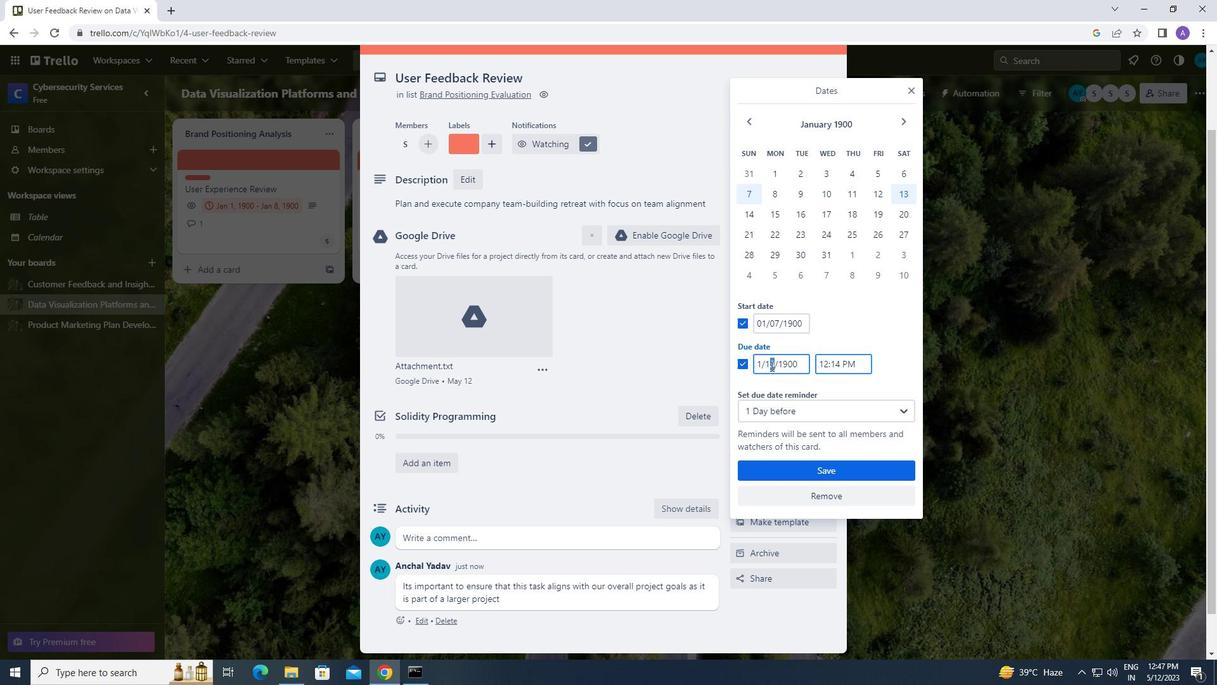 
Action: Key pressed 14
Screenshot: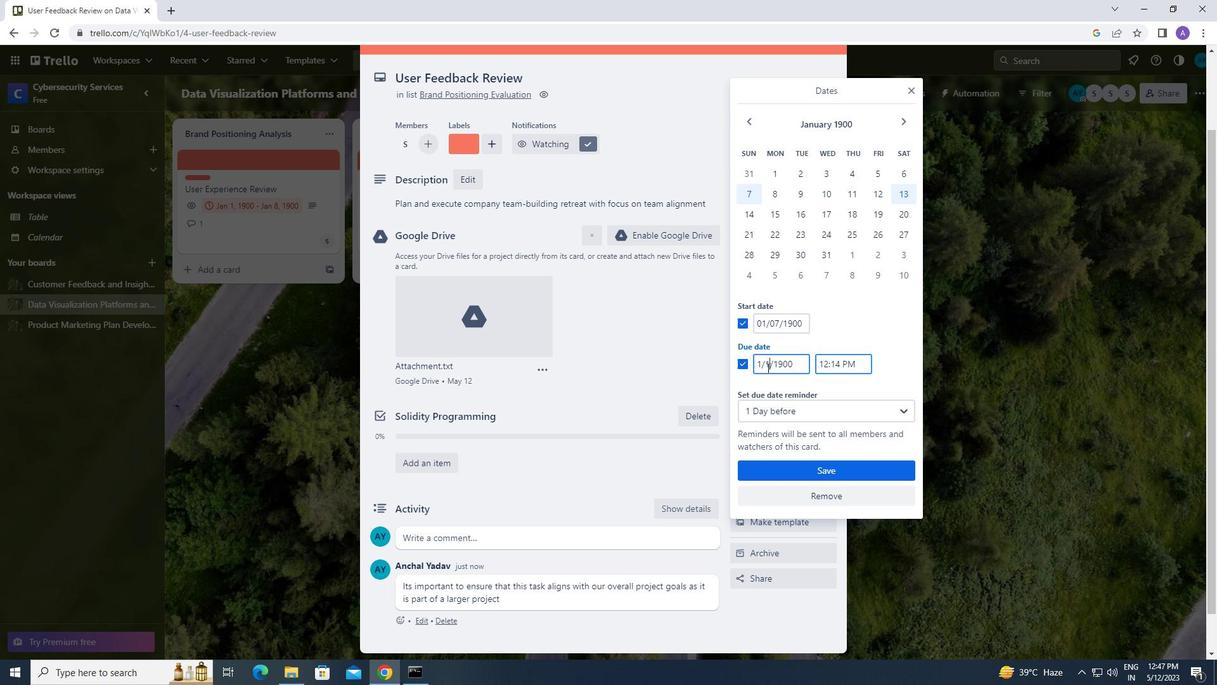
Action: Mouse moved to (771, 464)
Screenshot: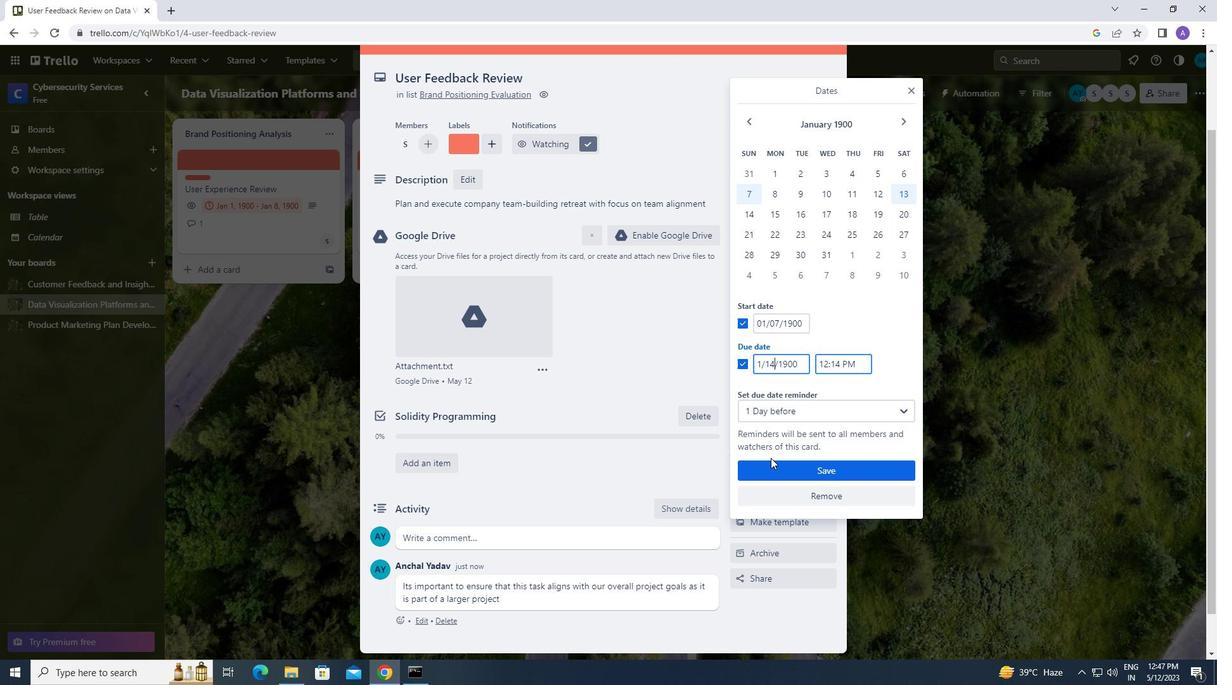 
Action: Mouse pressed left at (771, 464)
Screenshot: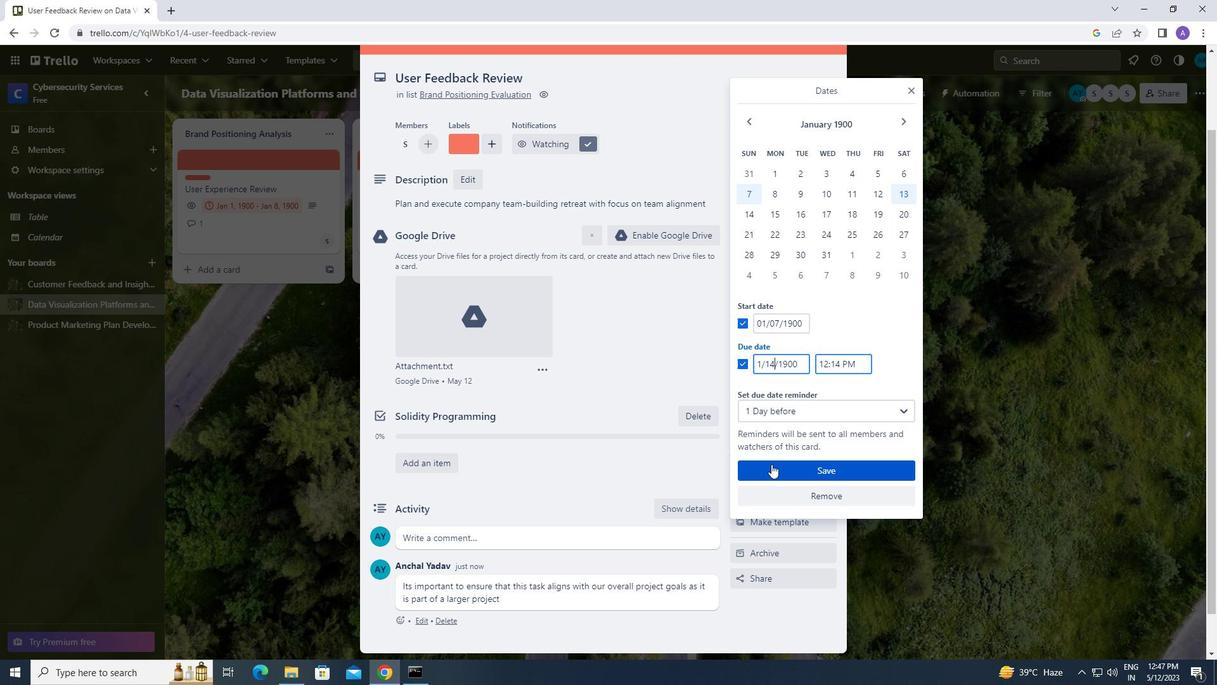 
